 Task: Add Attachment from Google Drive to Card Card0000000019 in Board Board0000000005 in Workspace WS0000000002 in Trello. Add Cover Orange to Card Card0000000019 in Board Board0000000005 in Workspace WS0000000002 in Trello. Add "Add Label …" with "Title" Title0000000019 to Button Button0000000019 to Card Card0000000019 in Board Board0000000005 in Workspace WS0000000002 in Trello. Add Description DS0000000019 to Card Card0000000019 in Board Board0000000005 in Workspace WS0000000002 in Trello. Add Comment CM0000000019 to Card Card0000000019 in Board Board0000000005 in Workspace WS0000000002 in Trello
Action: Mouse moved to (307, 440)
Screenshot: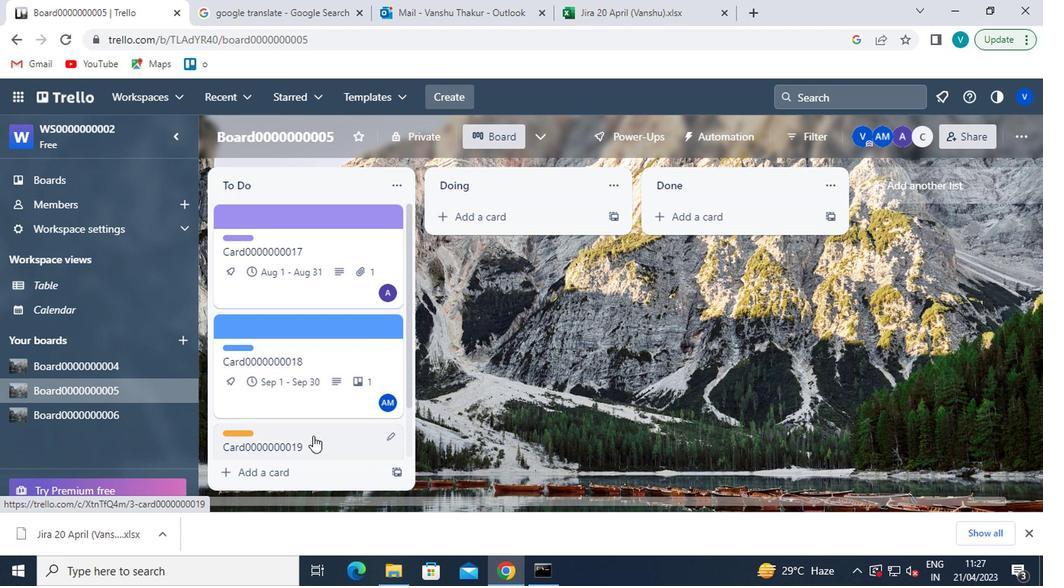 
Action: Mouse pressed left at (307, 440)
Screenshot: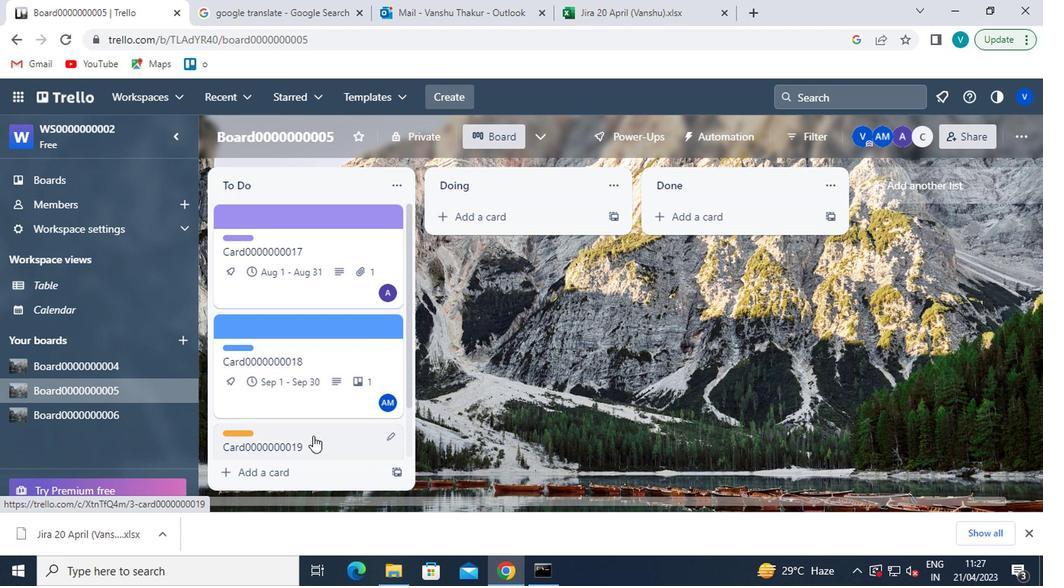 
Action: Mouse moved to (703, 390)
Screenshot: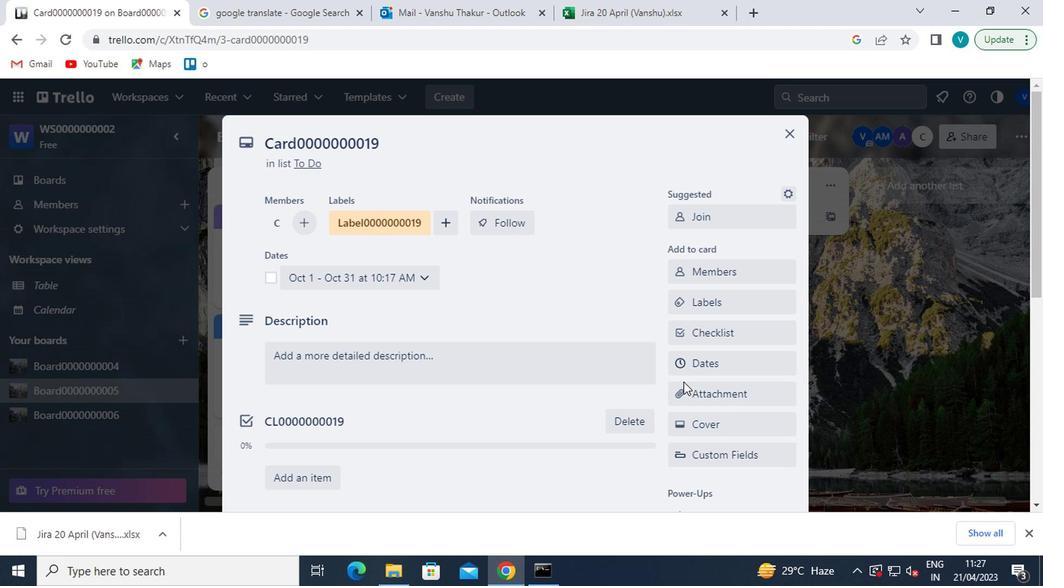 
Action: Mouse pressed left at (703, 390)
Screenshot: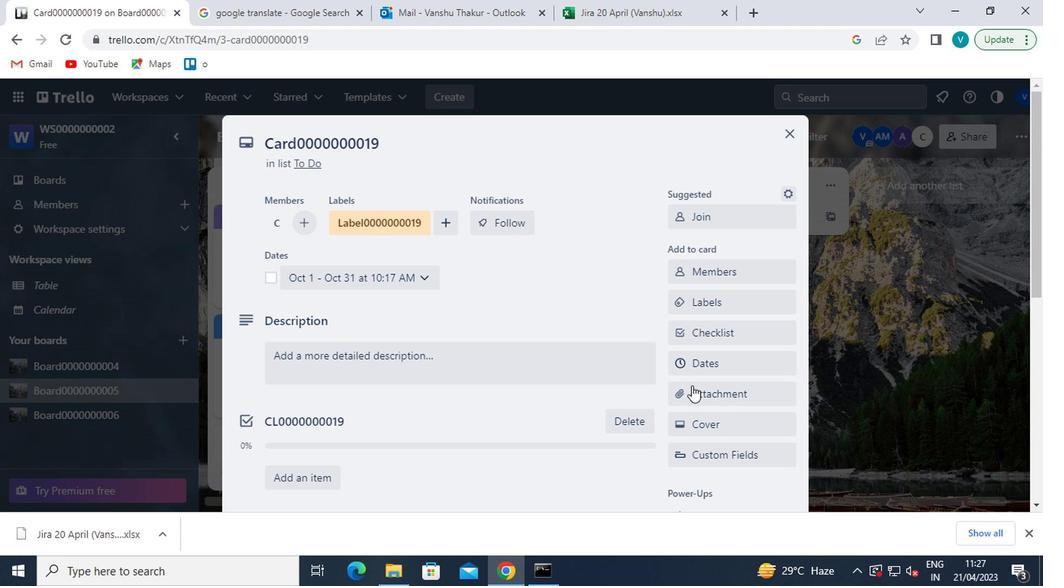 
Action: Mouse moved to (748, 214)
Screenshot: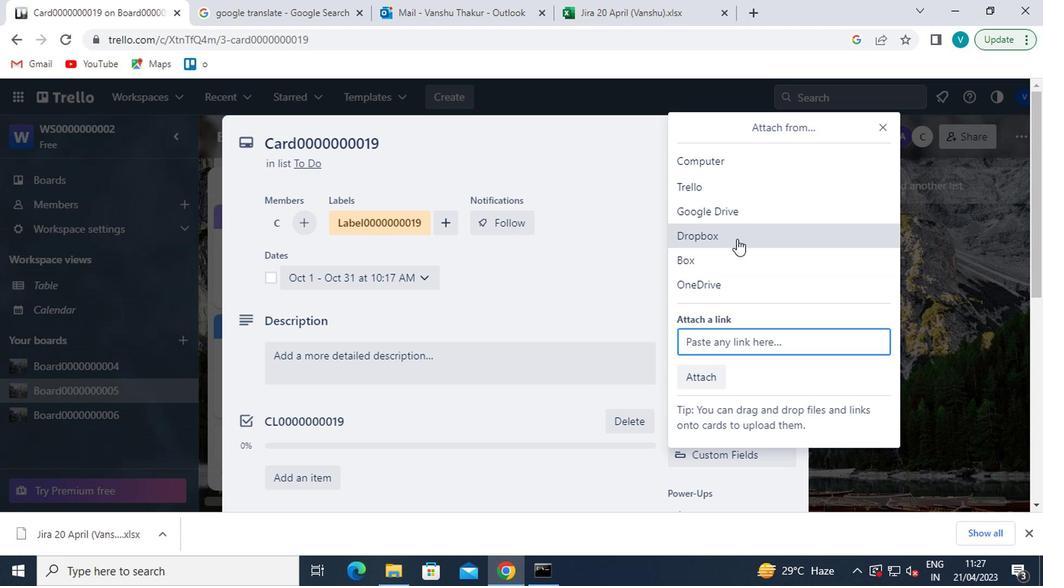 
Action: Mouse pressed left at (748, 214)
Screenshot: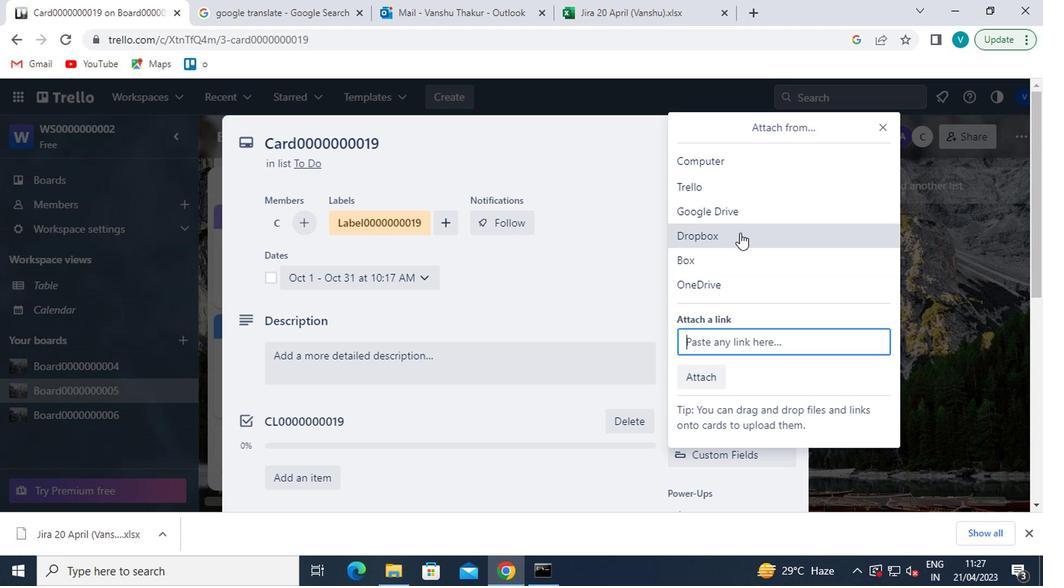 
Action: Mouse moved to (453, 314)
Screenshot: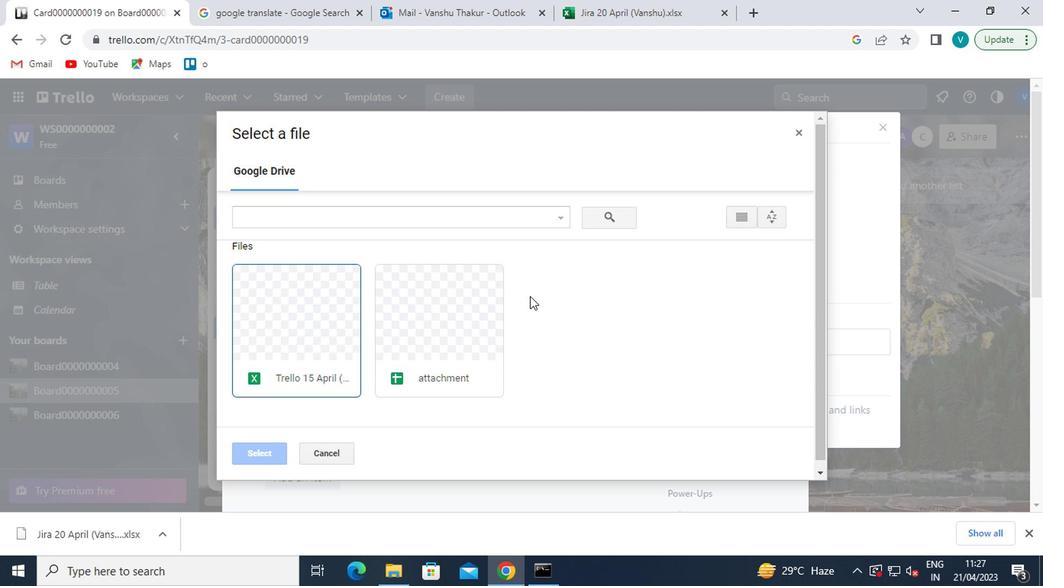
Action: Mouse pressed left at (453, 314)
Screenshot: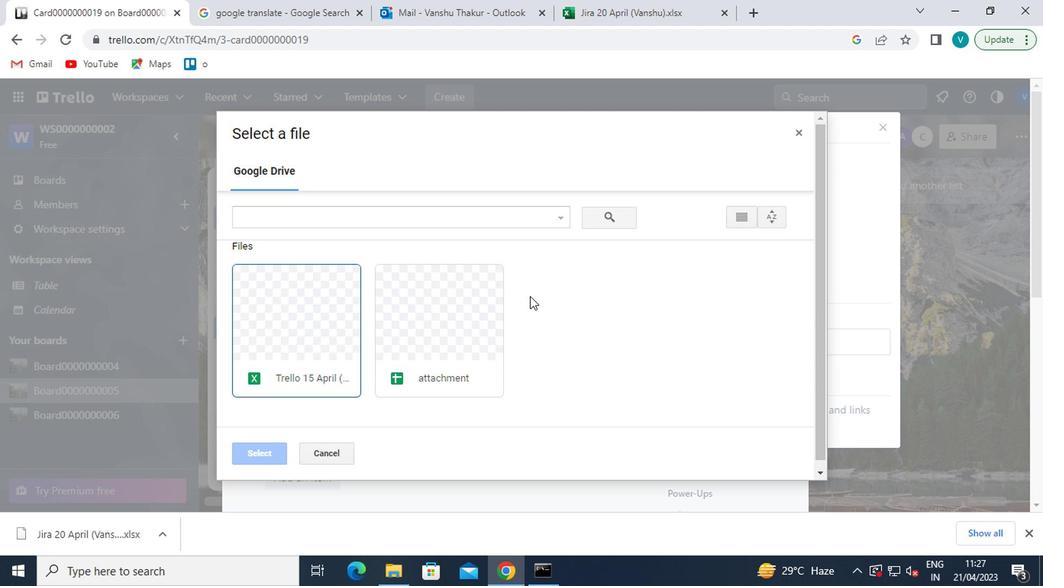 
Action: Mouse moved to (254, 451)
Screenshot: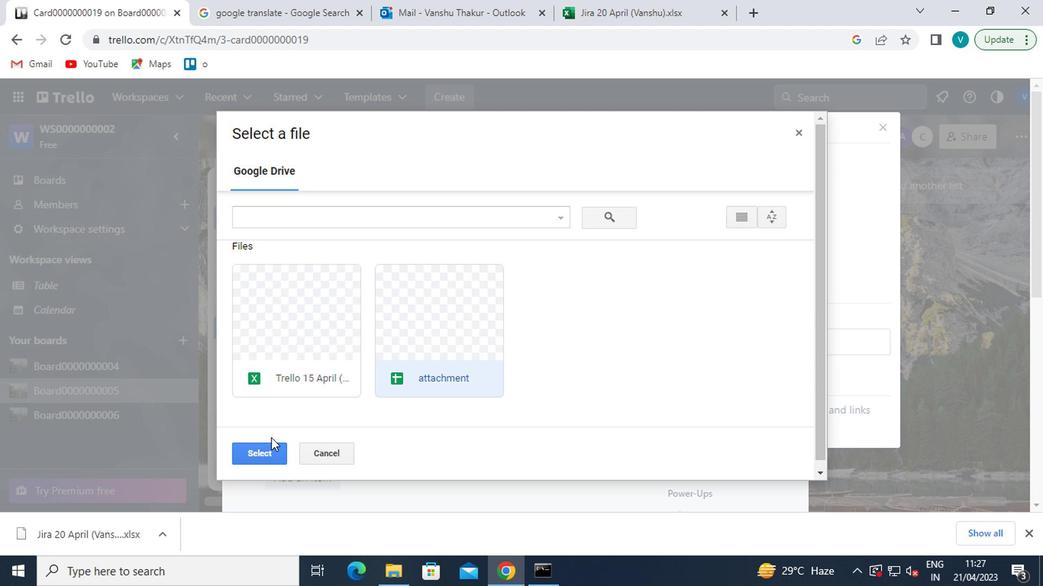 
Action: Mouse pressed left at (254, 451)
Screenshot: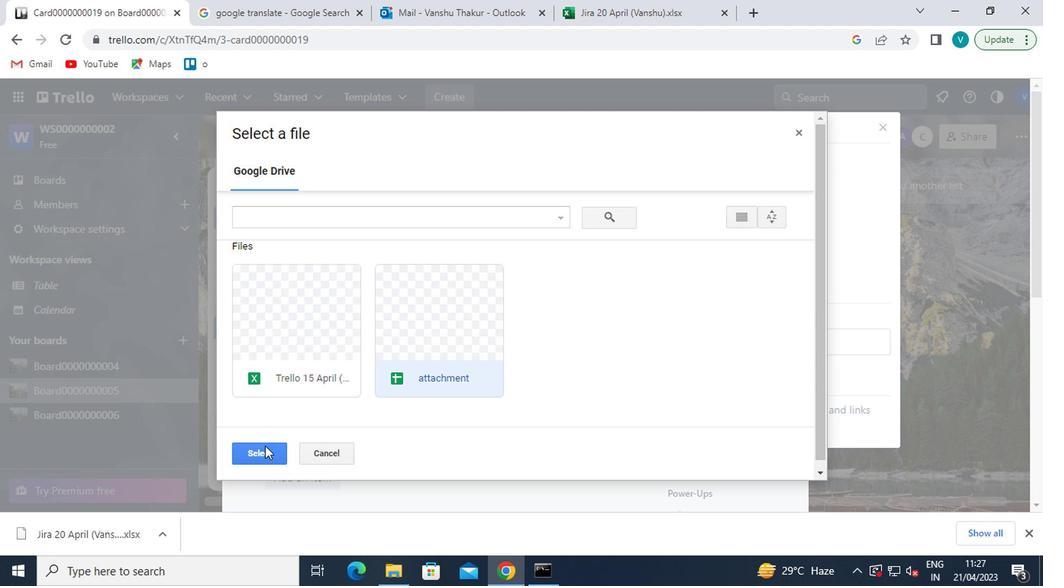 
Action: Mouse moved to (701, 429)
Screenshot: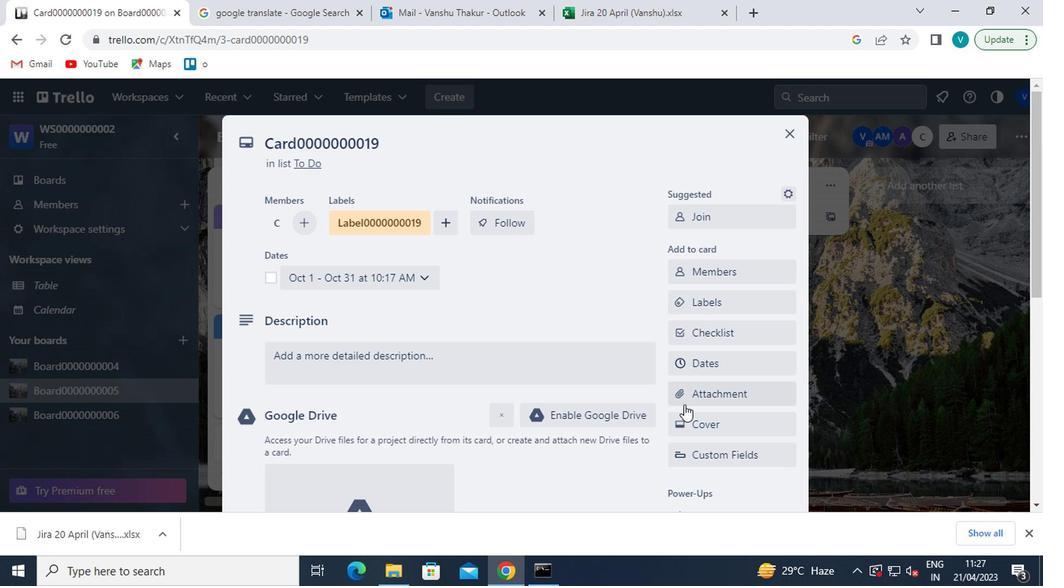 
Action: Mouse pressed left at (701, 429)
Screenshot: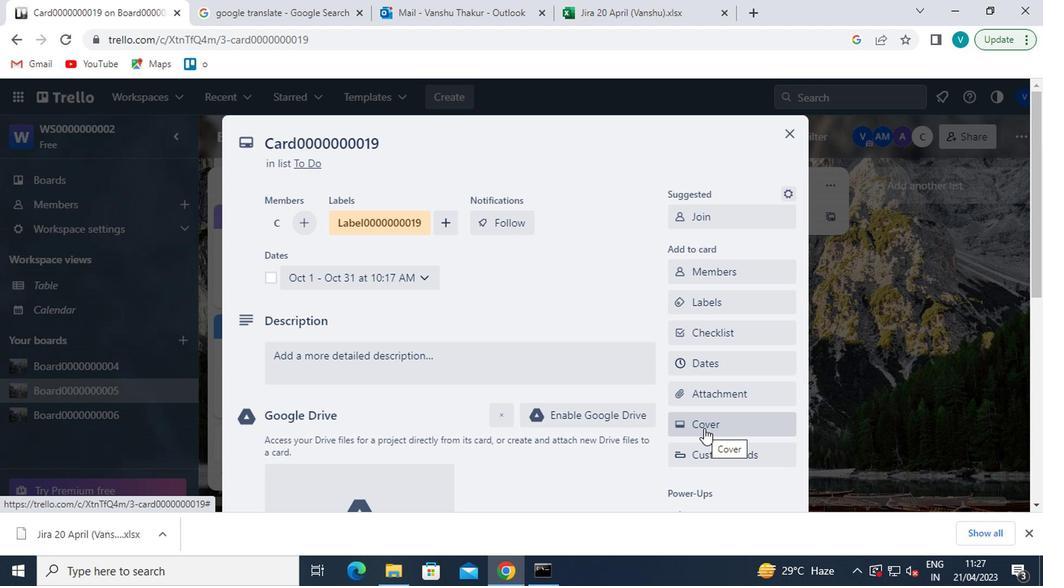 
Action: Mouse moved to (777, 255)
Screenshot: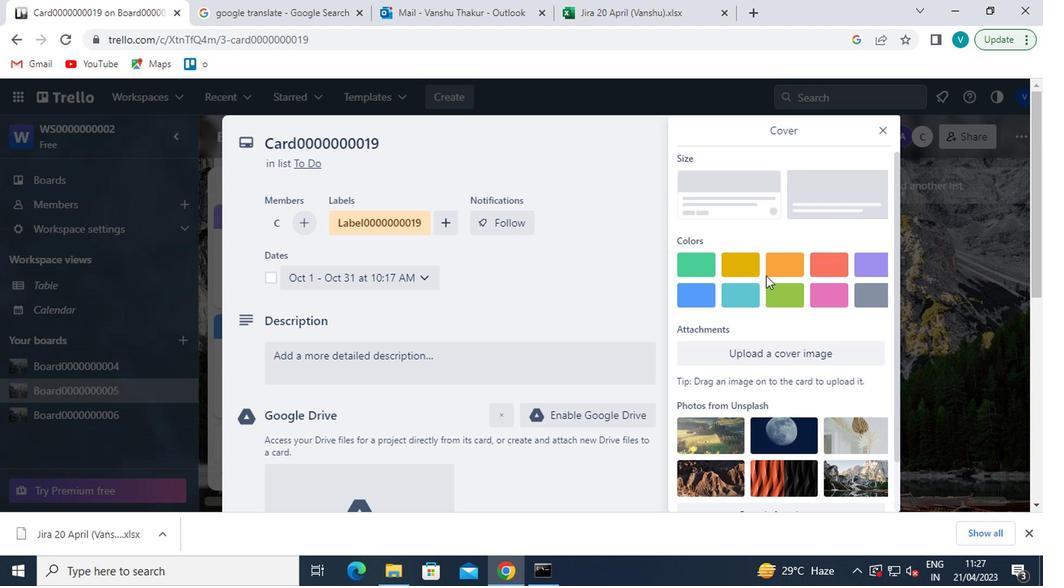 
Action: Mouse pressed left at (777, 255)
Screenshot: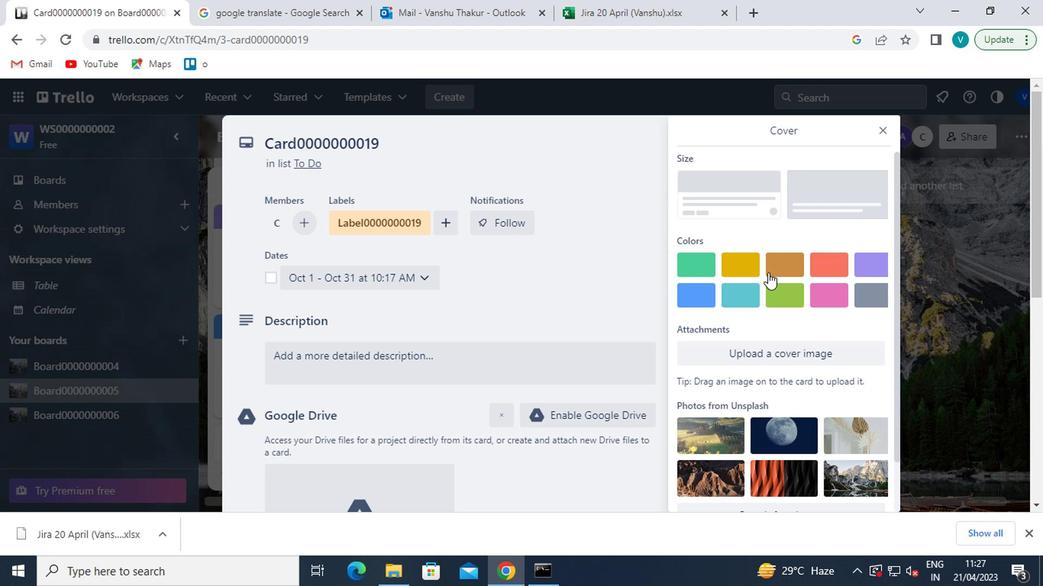 
Action: Mouse moved to (875, 124)
Screenshot: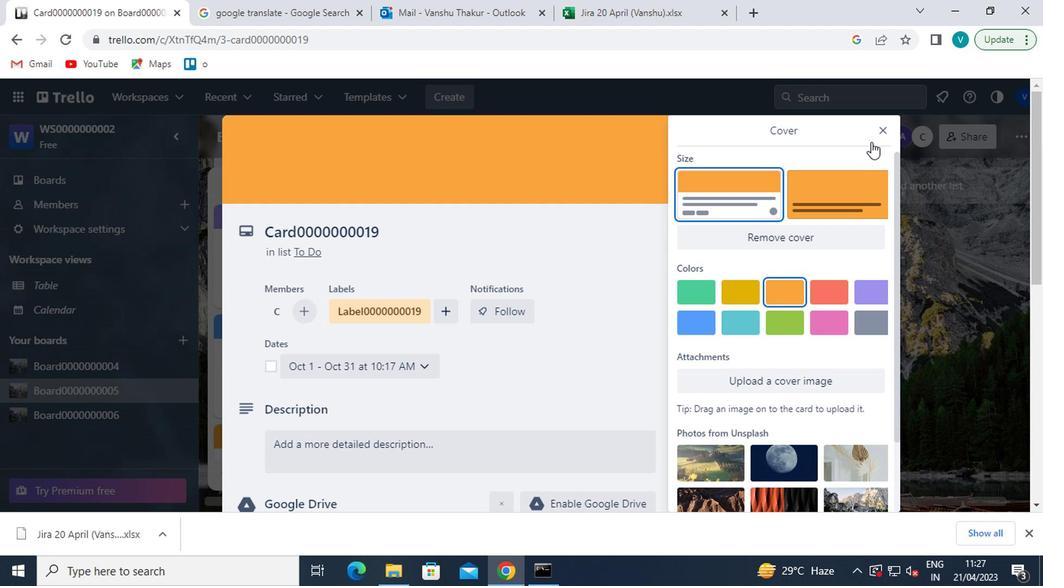 
Action: Mouse pressed left at (875, 124)
Screenshot: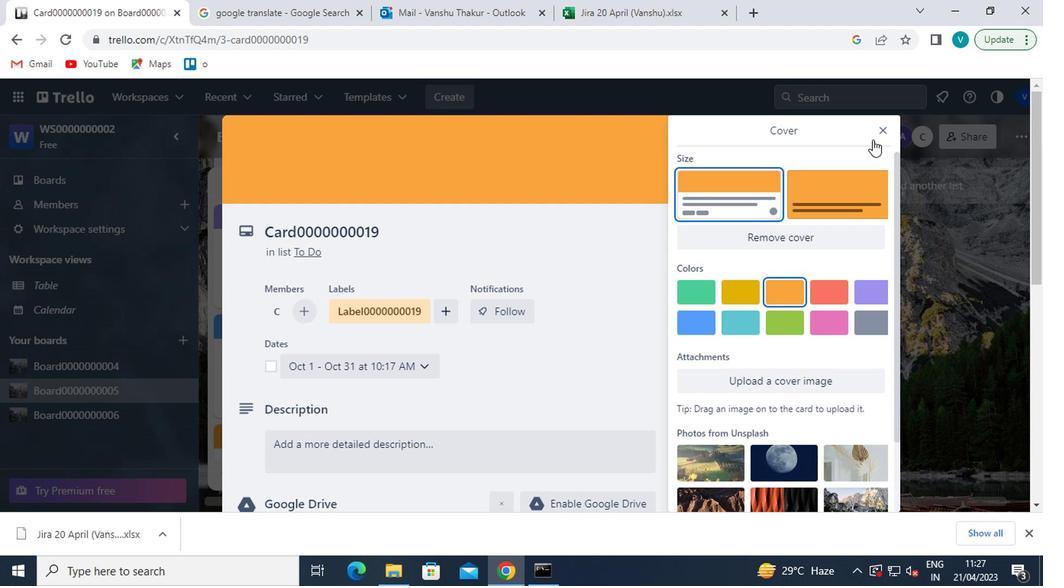 
Action: Mouse moved to (728, 397)
Screenshot: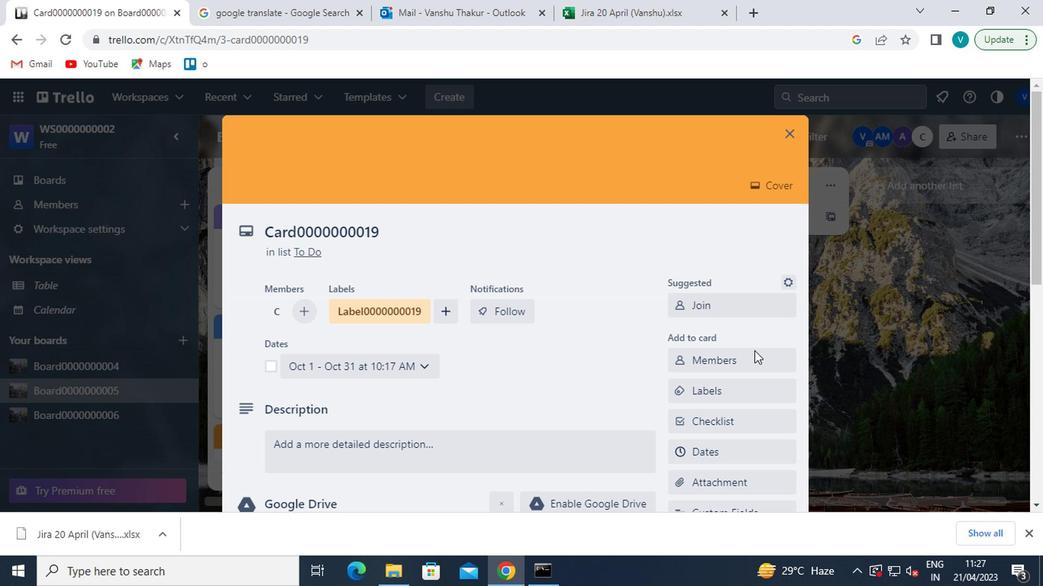 
Action: Mouse scrolled (728, 396) with delta (0, -1)
Screenshot: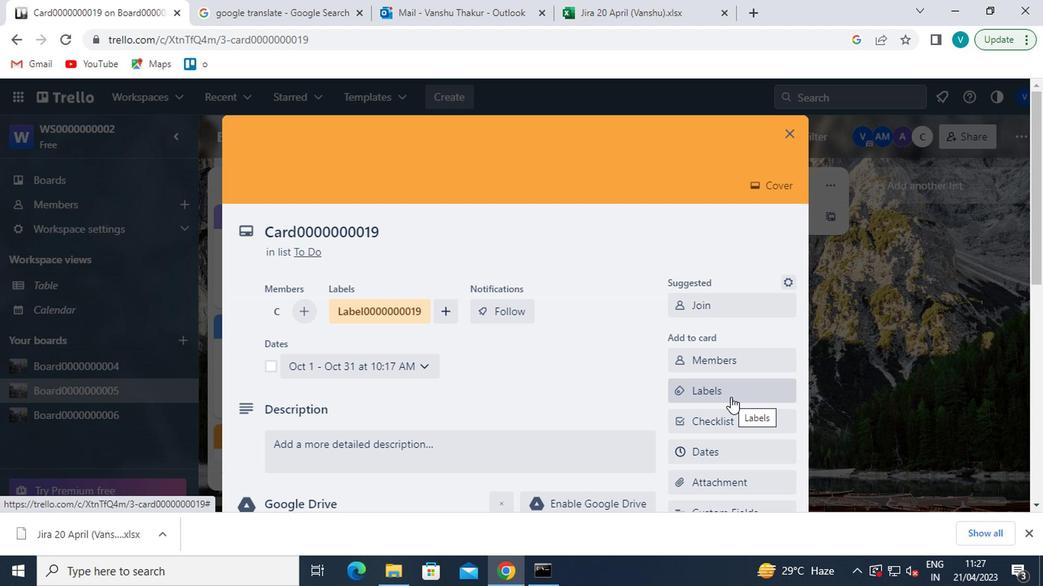 
Action: Mouse scrolled (728, 396) with delta (0, -1)
Screenshot: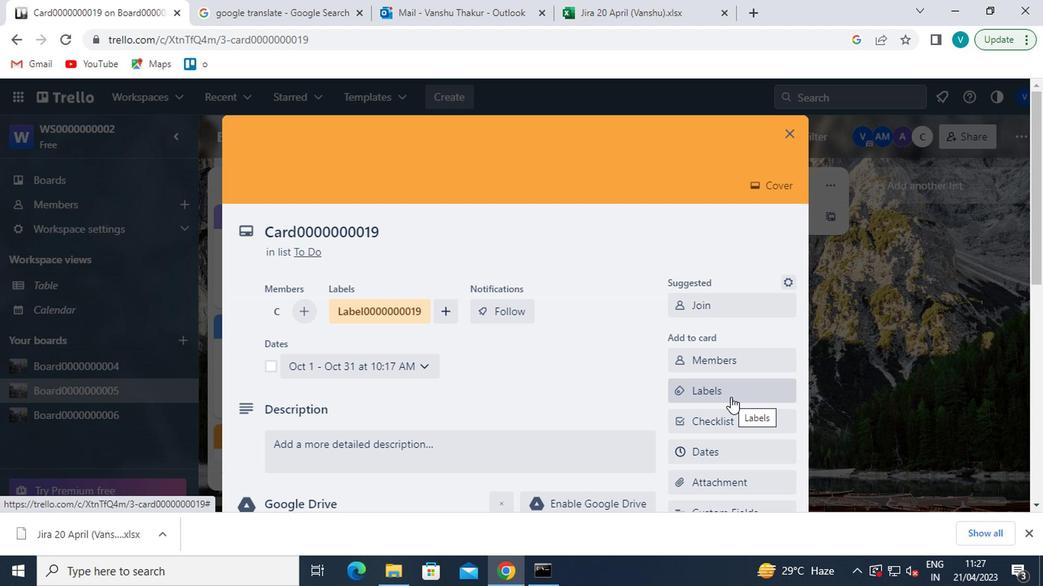 
Action: Mouse scrolled (728, 396) with delta (0, -1)
Screenshot: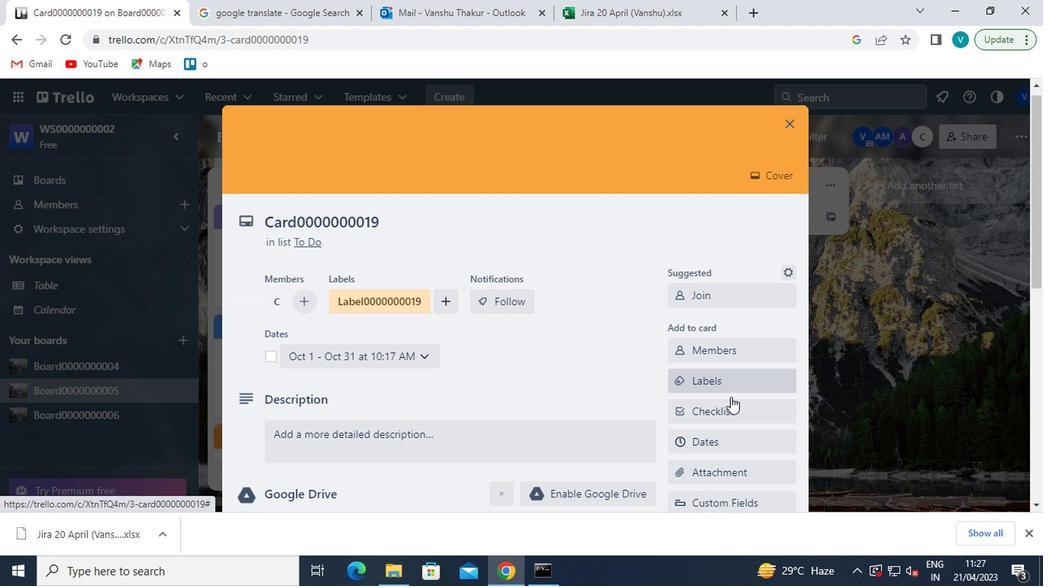 
Action: Mouse moved to (716, 472)
Screenshot: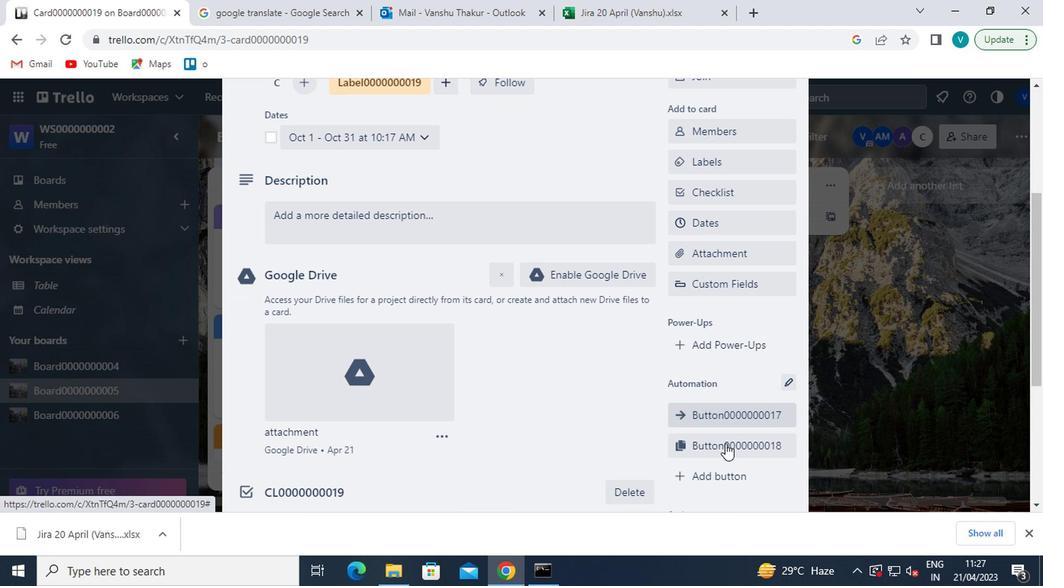 
Action: Mouse pressed left at (716, 472)
Screenshot: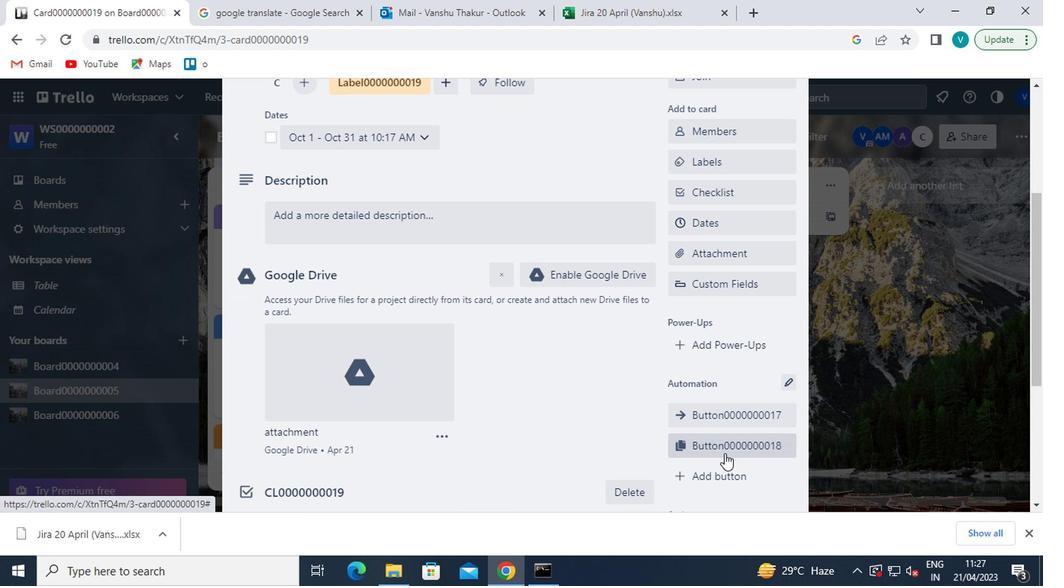 
Action: Mouse moved to (774, 260)
Screenshot: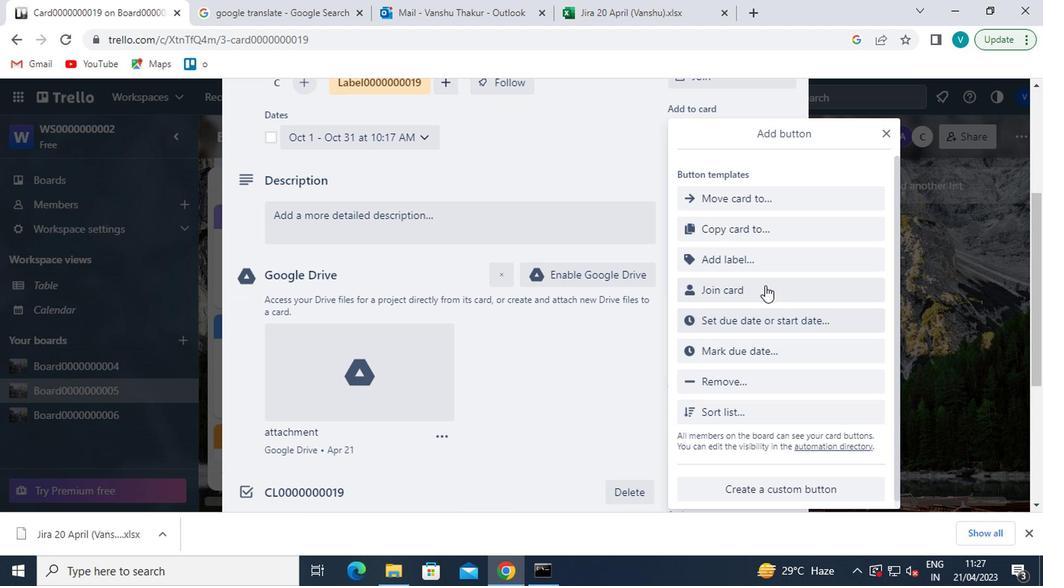 
Action: Mouse pressed left at (774, 260)
Screenshot: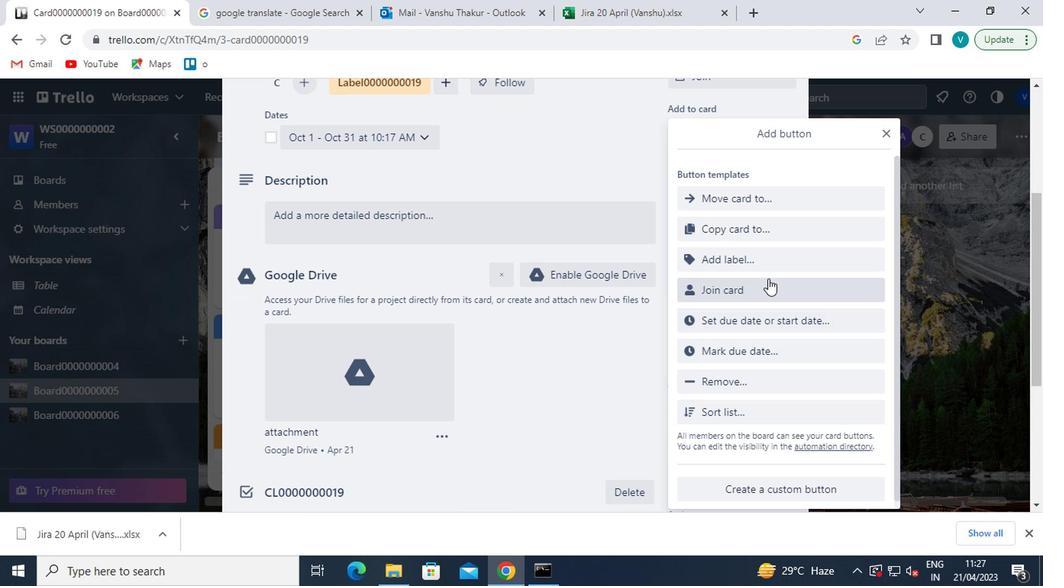 
Action: Mouse moved to (785, 229)
Screenshot: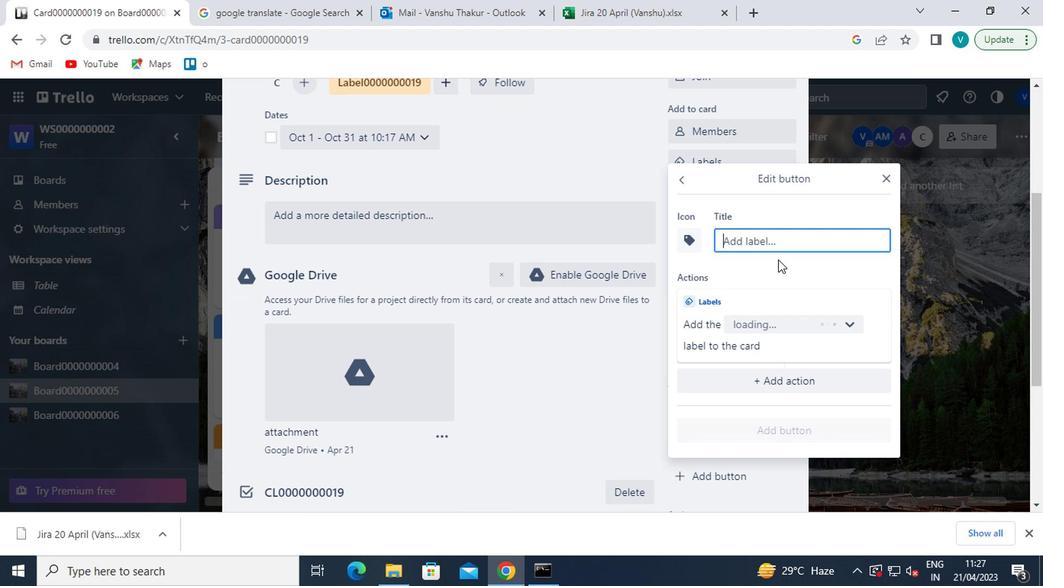 
Action: Mouse pressed left at (785, 229)
Screenshot: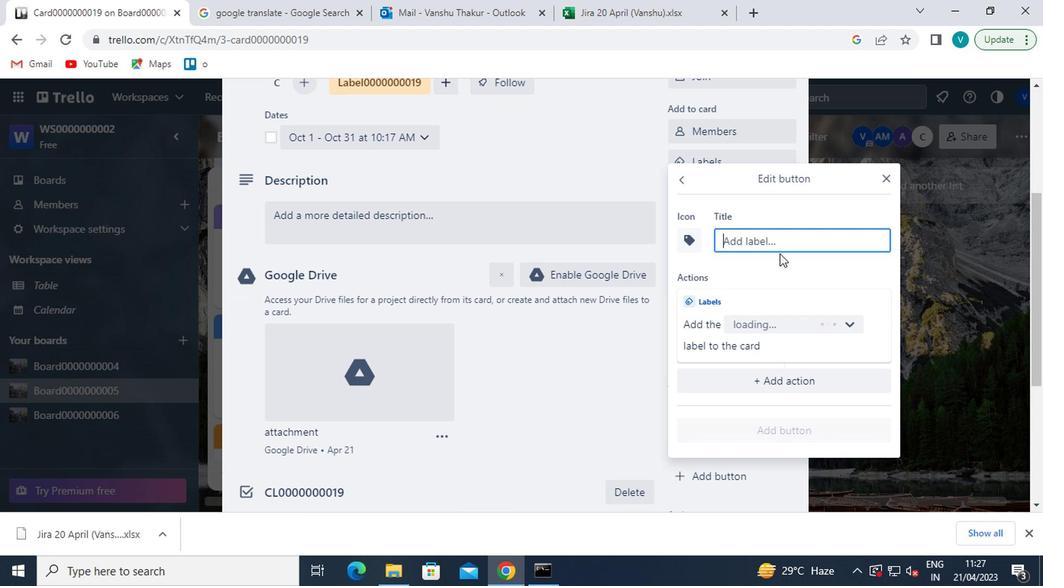 
Action: Mouse moved to (652, 223)
Screenshot: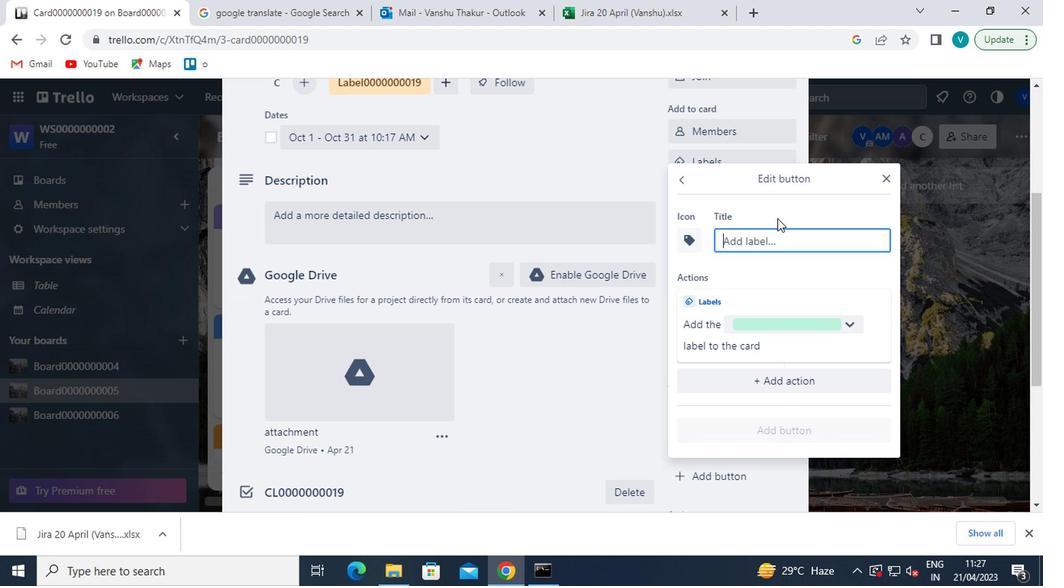 
Action: Key pressed <Key.shift><Key.shift><Key.shift><Key.shift><Key.shift><Key.shift>TITLE0000
Screenshot: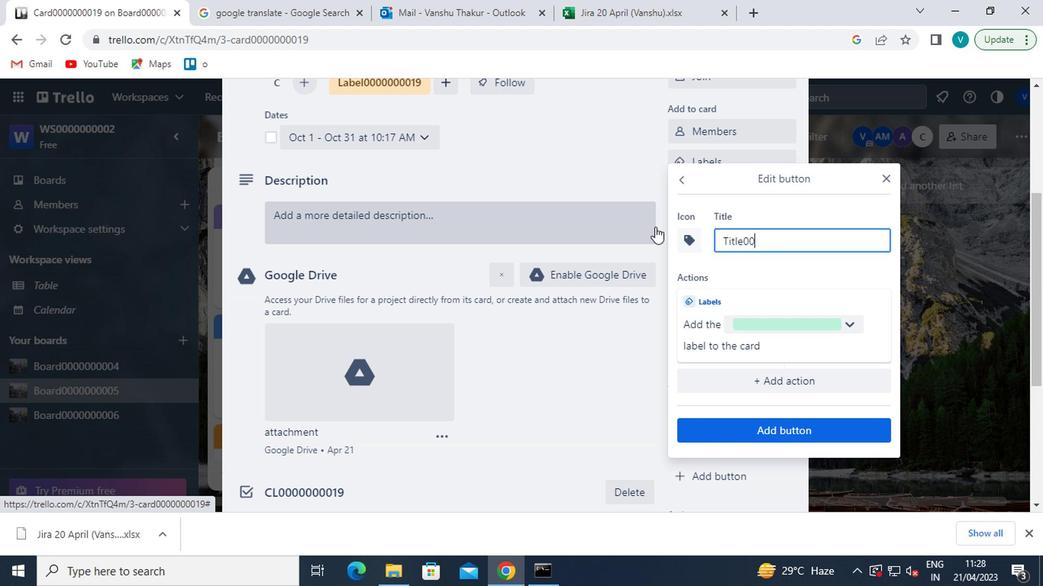 
Action: Mouse moved to (652, 223)
Screenshot: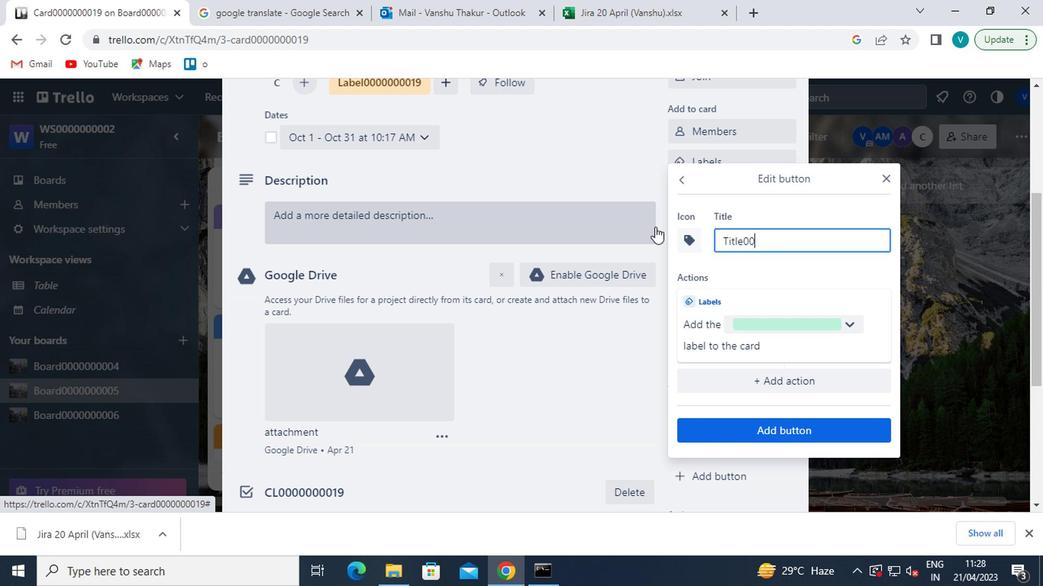 
Action: Key pressed 000019
Screenshot: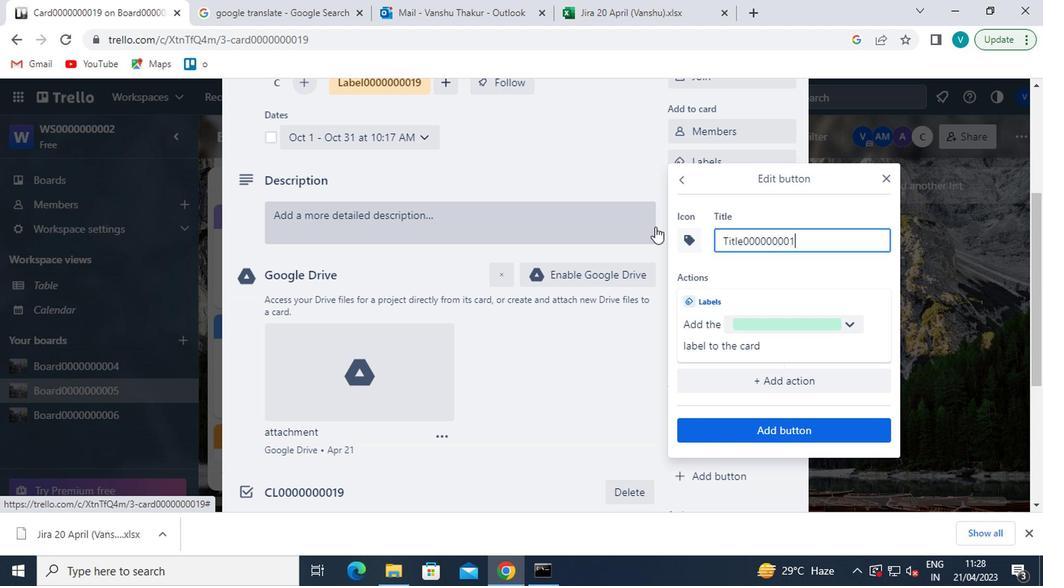 
Action: Mouse moved to (729, 421)
Screenshot: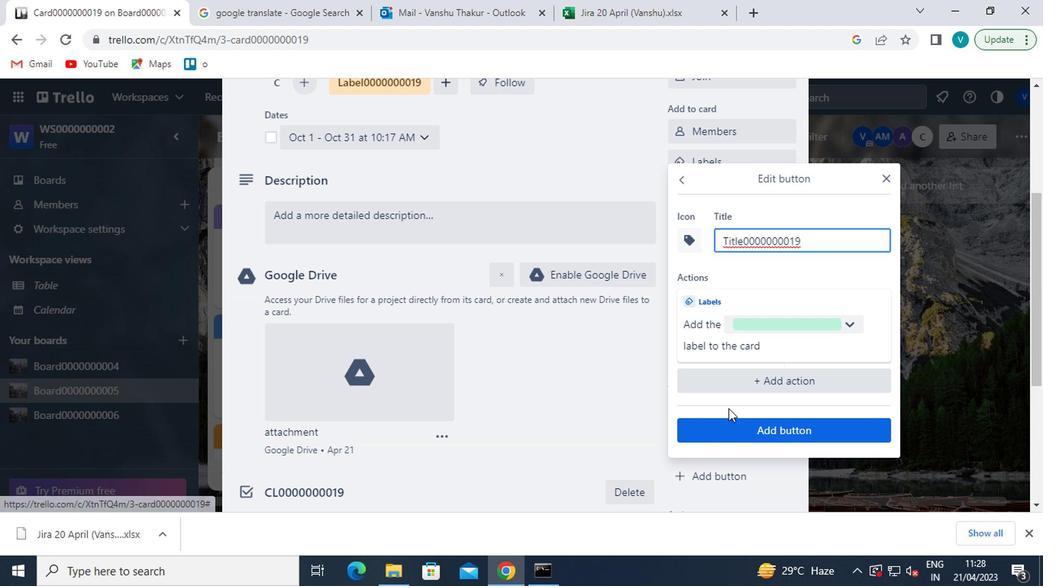 
Action: Mouse pressed left at (729, 421)
Screenshot: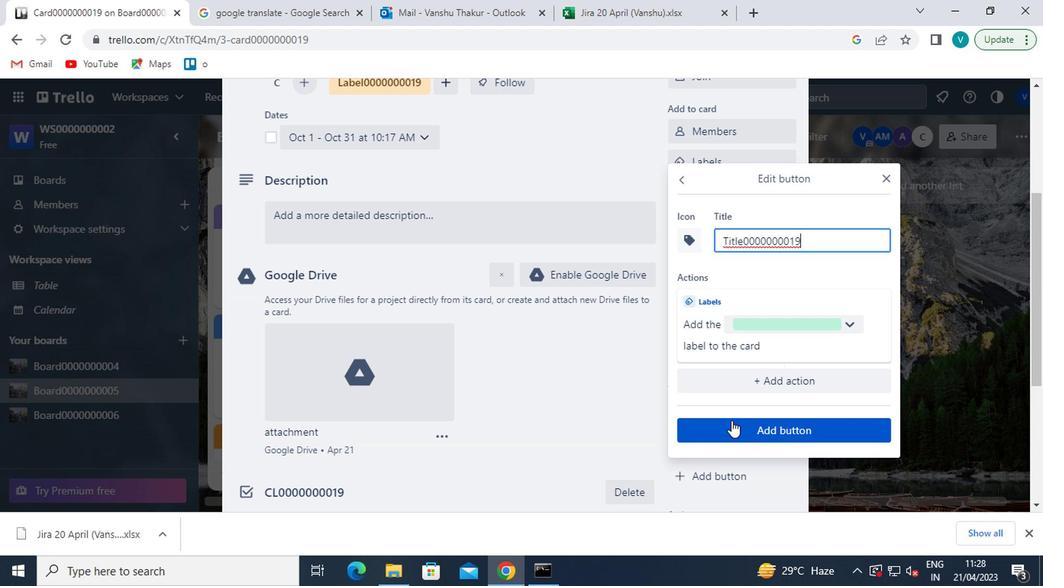 
Action: Mouse moved to (461, 216)
Screenshot: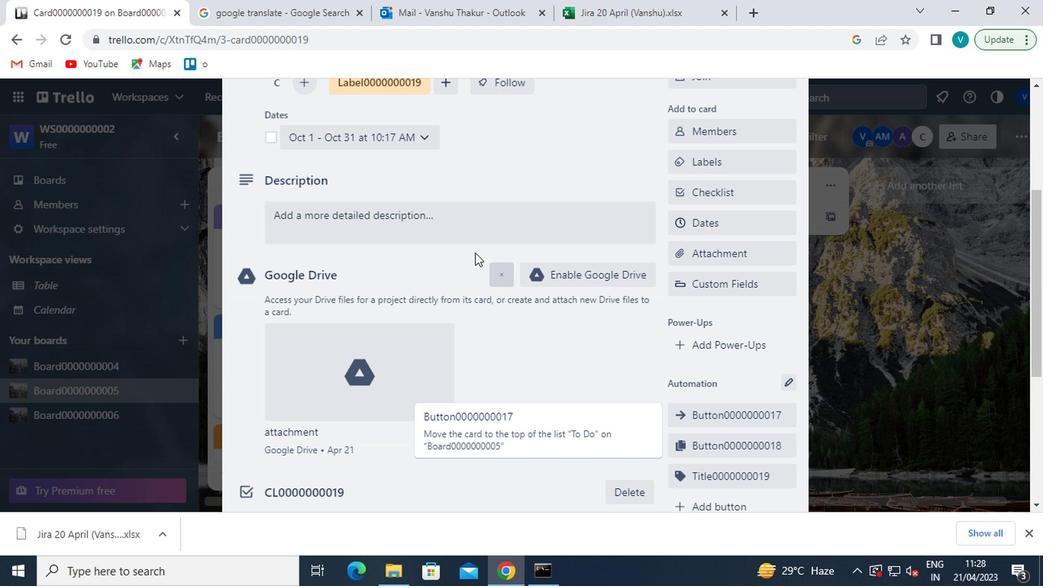 
Action: Mouse pressed left at (461, 216)
Screenshot: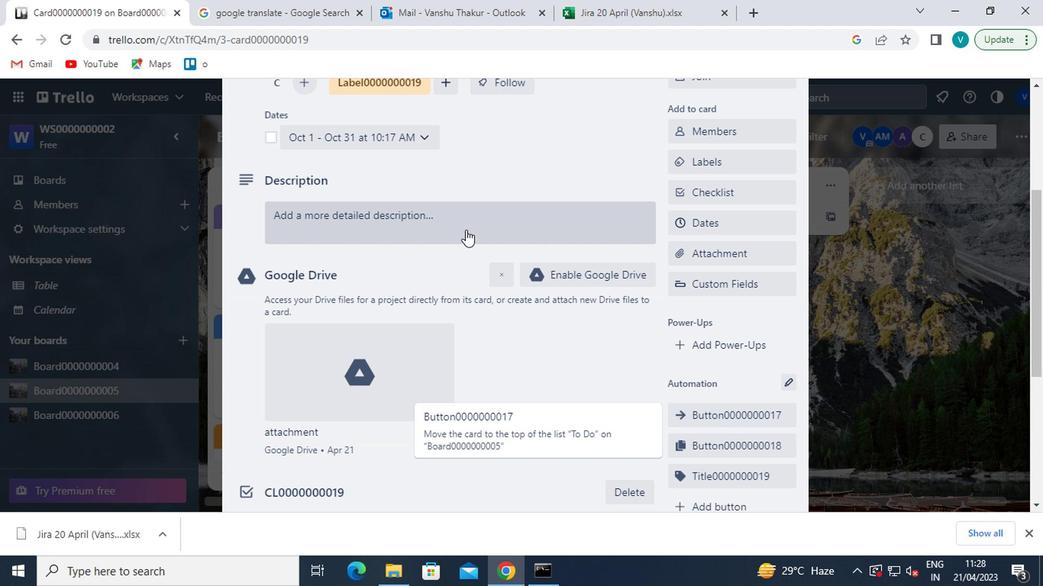 
Action: Mouse moved to (461, 211)
Screenshot: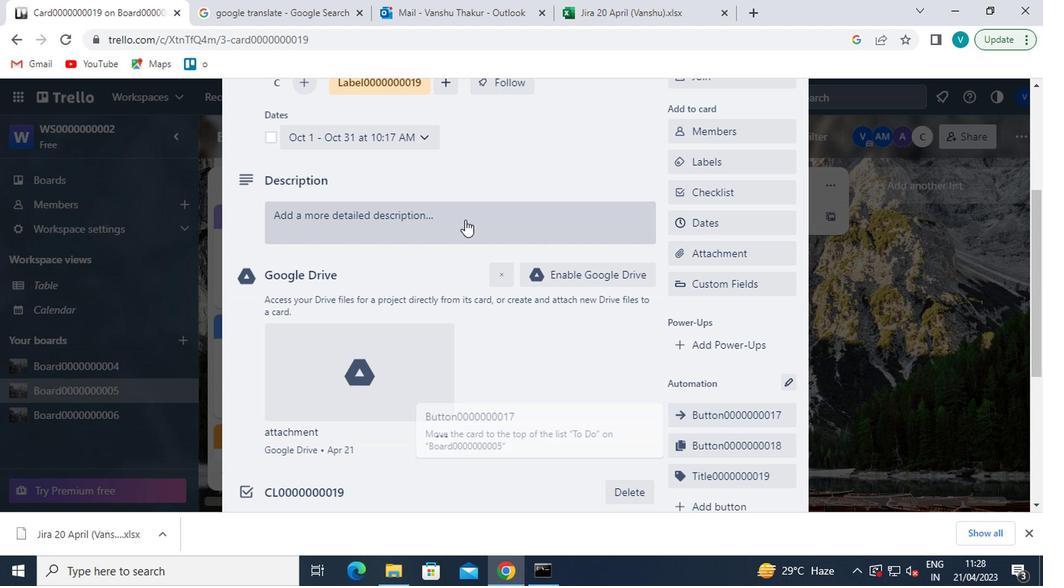 
Action: Key pressed <Key.shift>DS00000
Screenshot: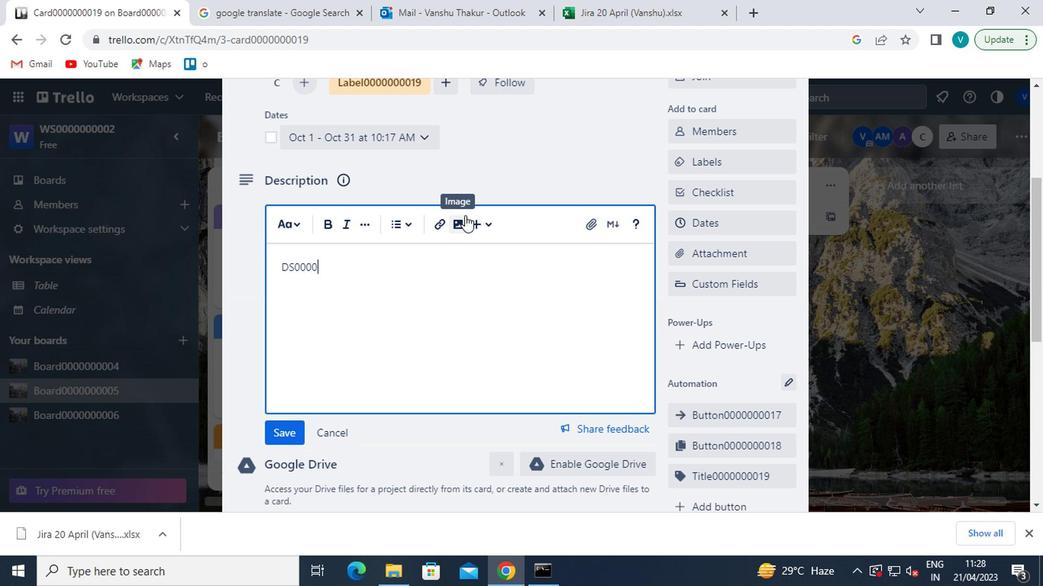 
Action: Mouse moved to (459, 211)
Screenshot: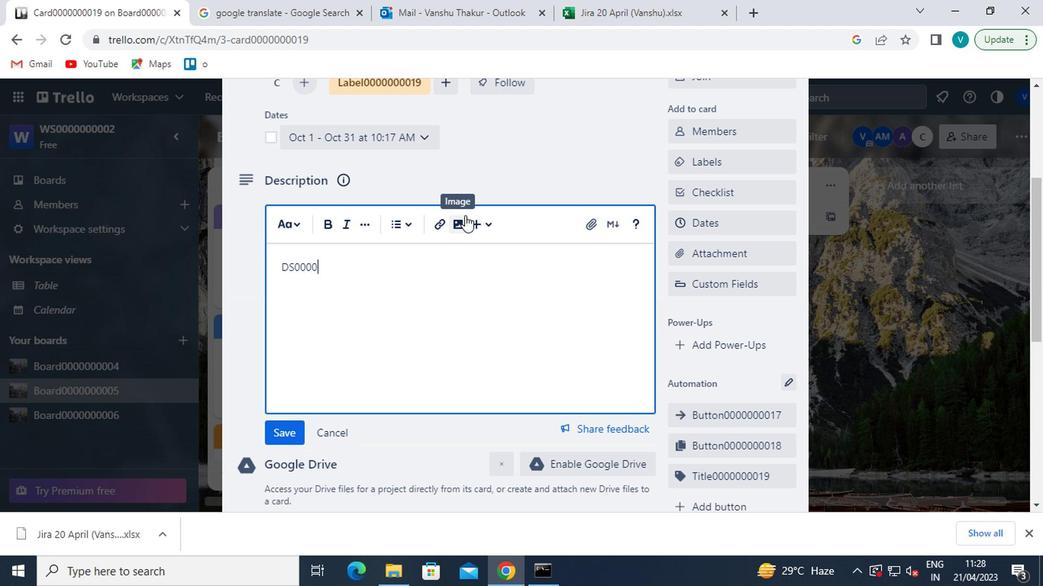 
Action: Key pressed 0
Screenshot: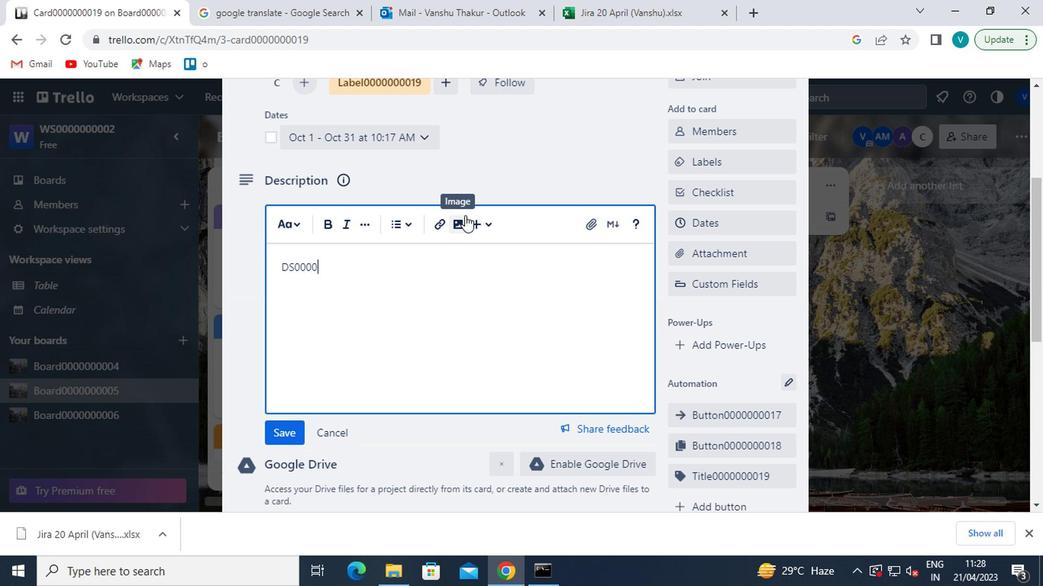 
Action: Mouse moved to (459, 211)
Screenshot: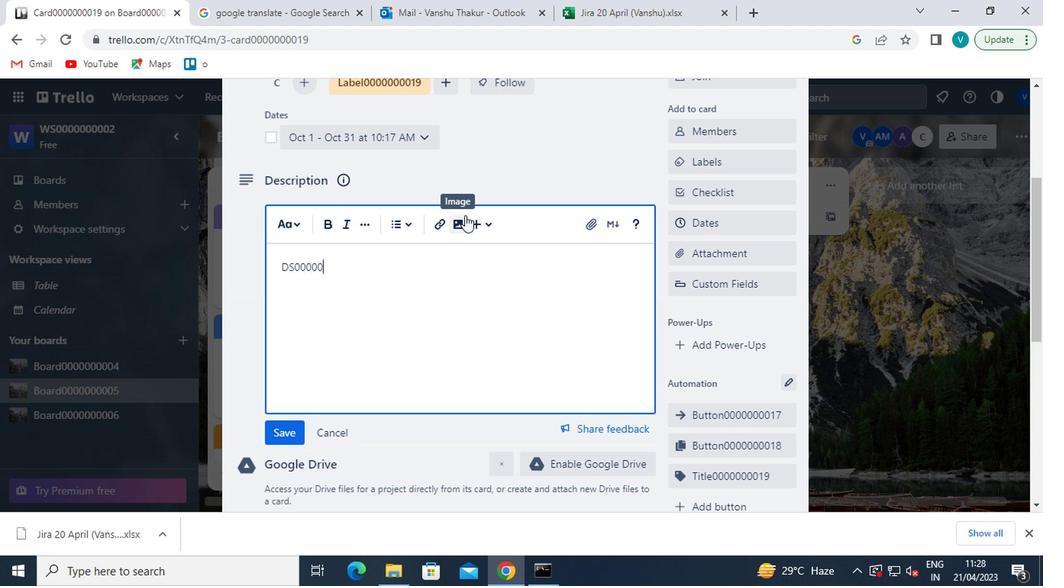 
Action: Key pressed 00
Screenshot: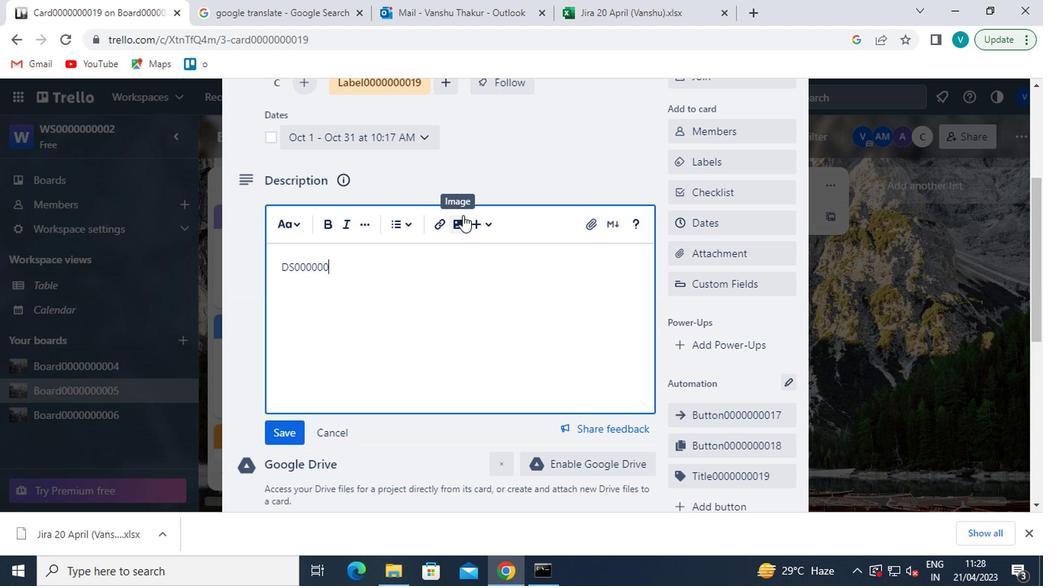 
Action: Mouse moved to (457, 210)
Screenshot: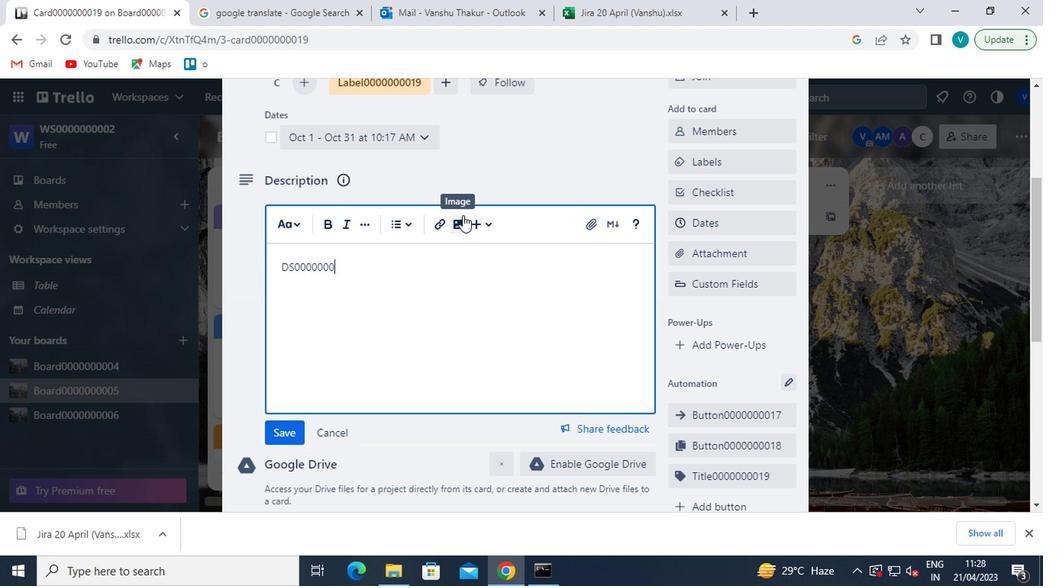 
Action: Key pressed 19
Screenshot: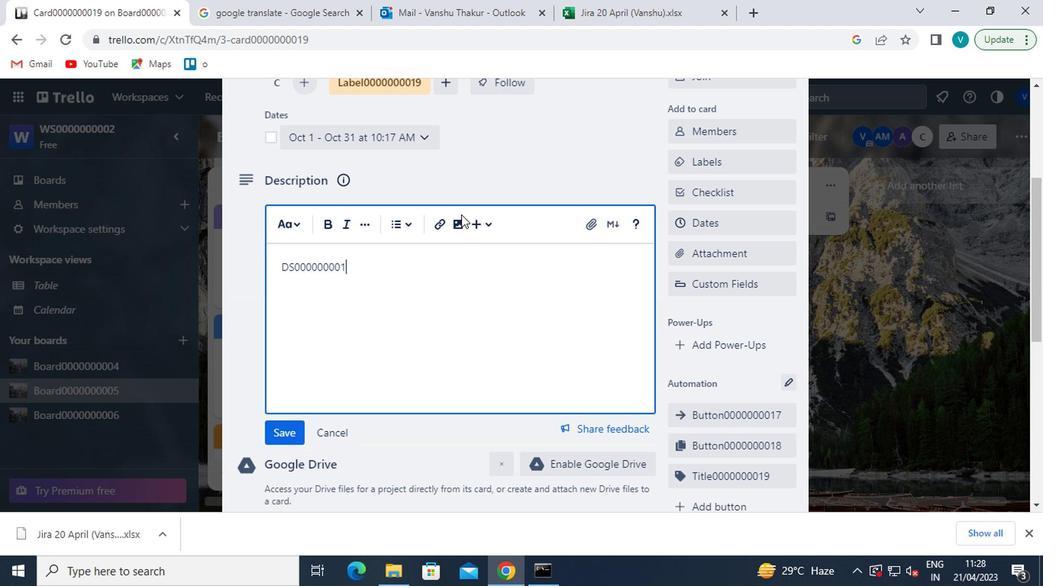 
Action: Mouse moved to (291, 426)
Screenshot: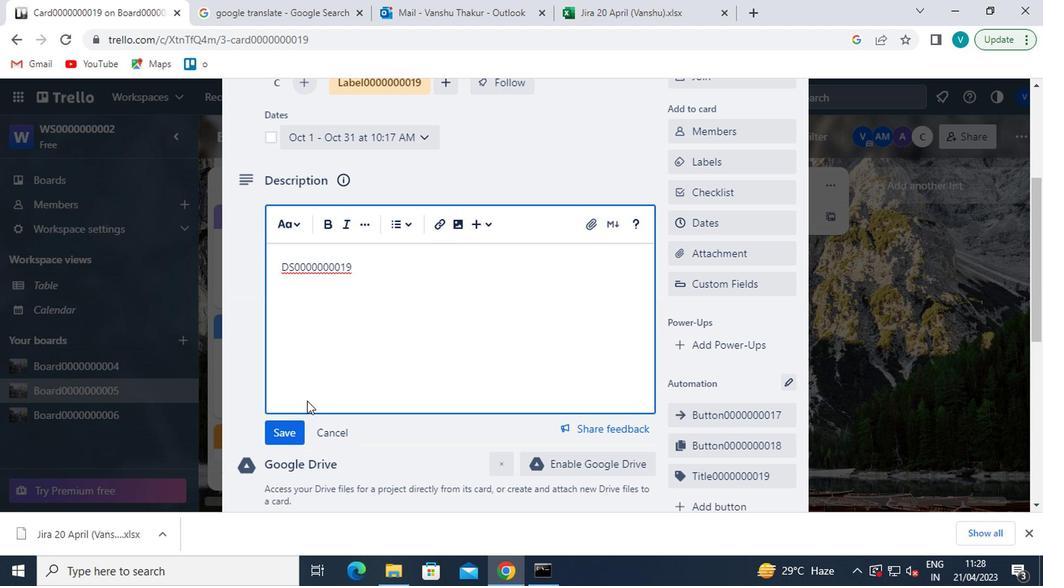 
Action: Mouse pressed left at (291, 426)
Screenshot: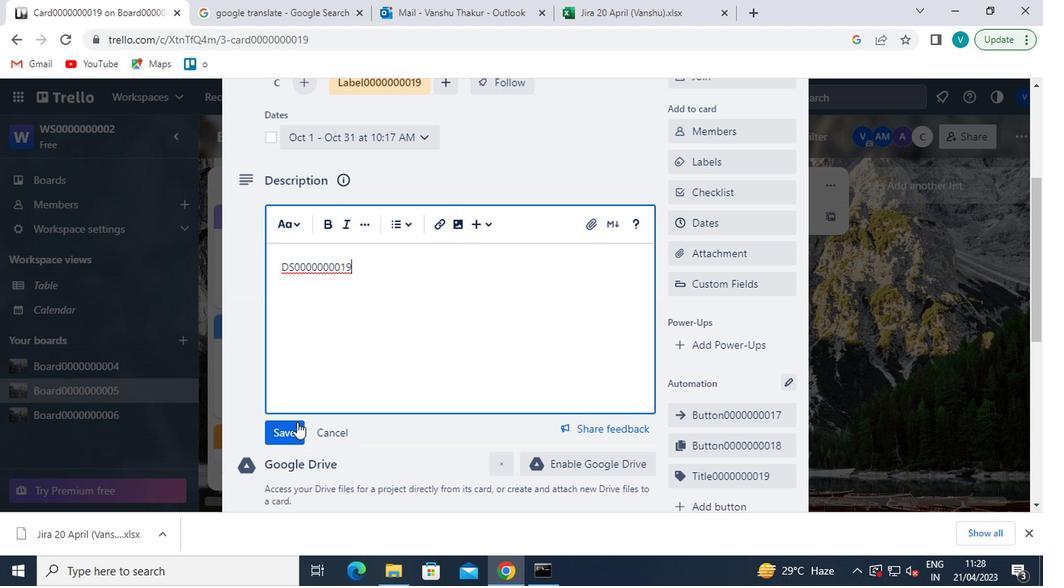 
Action: Mouse moved to (295, 423)
Screenshot: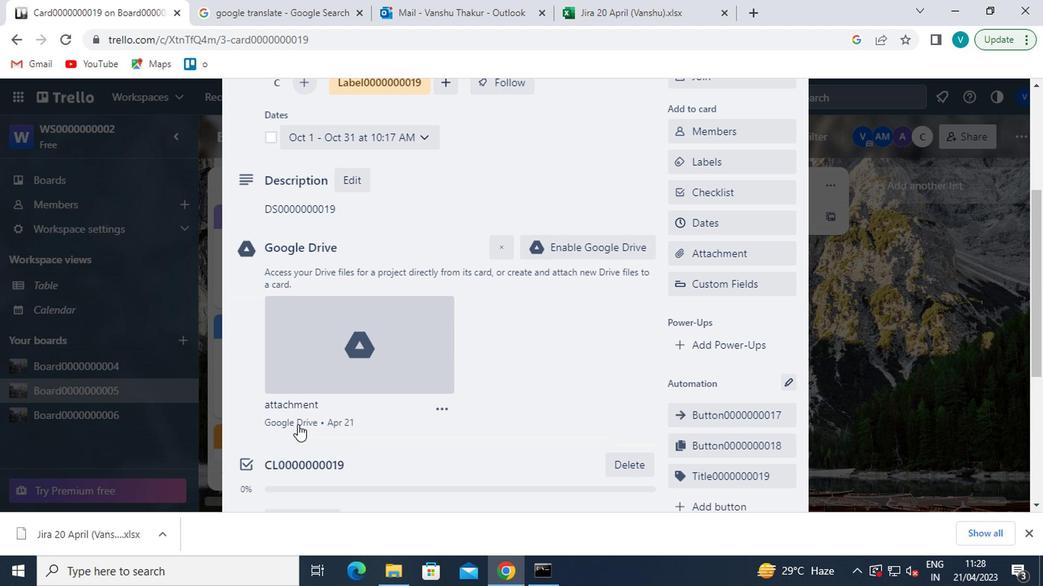 
Action: Mouse scrolled (295, 422) with delta (0, -1)
Screenshot: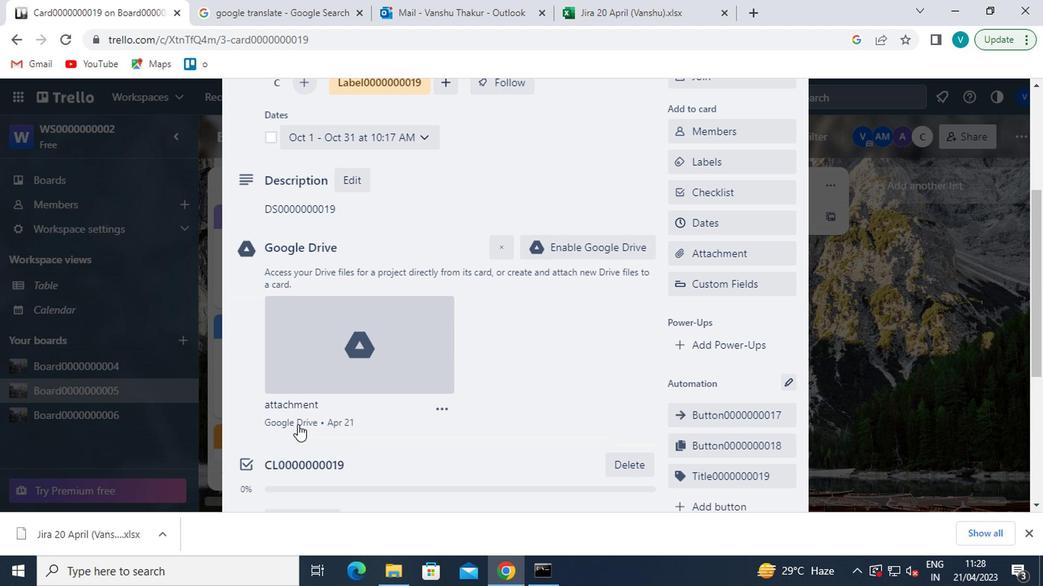 
Action: Mouse scrolled (295, 422) with delta (0, -1)
Screenshot: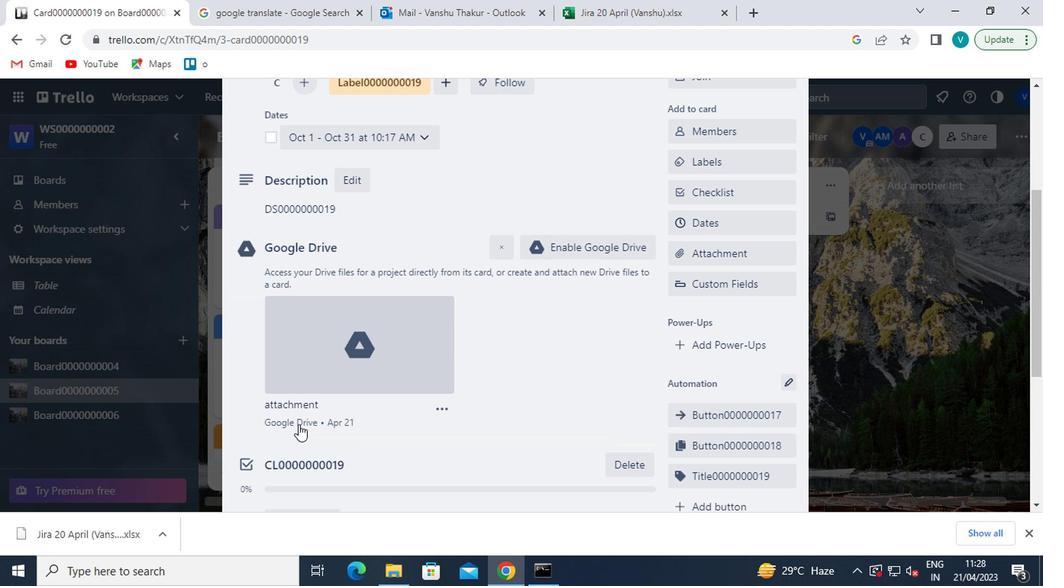 
Action: Mouse scrolled (295, 422) with delta (0, -1)
Screenshot: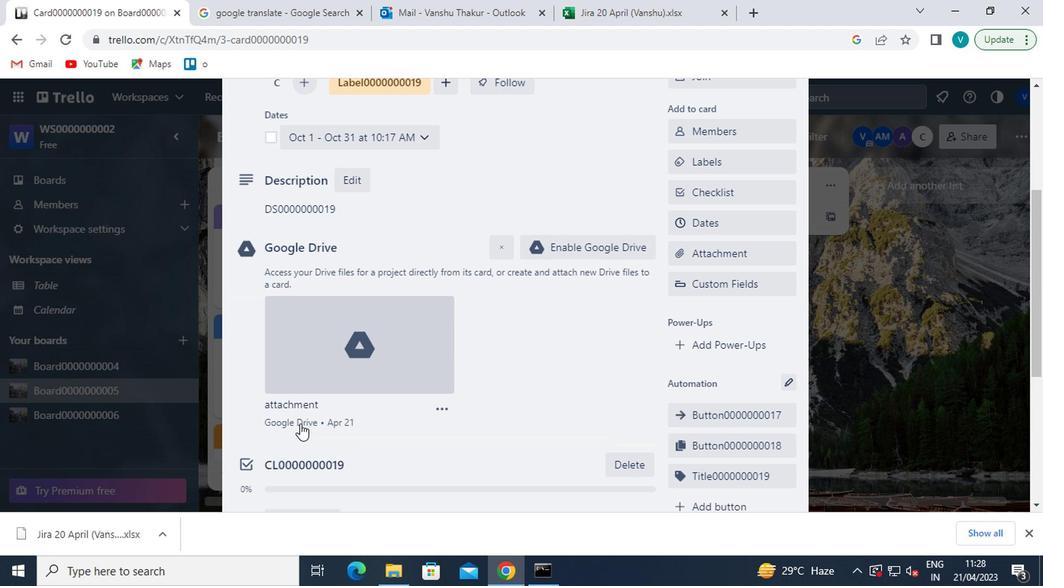 
Action: Mouse moved to (312, 381)
Screenshot: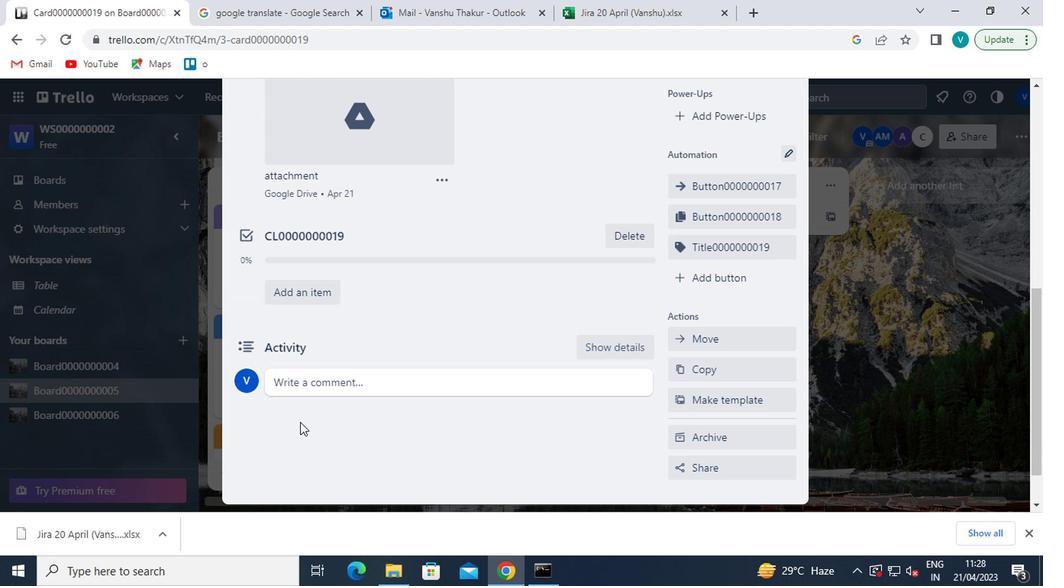 
Action: Mouse pressed left at (312, 381)
Screenshot: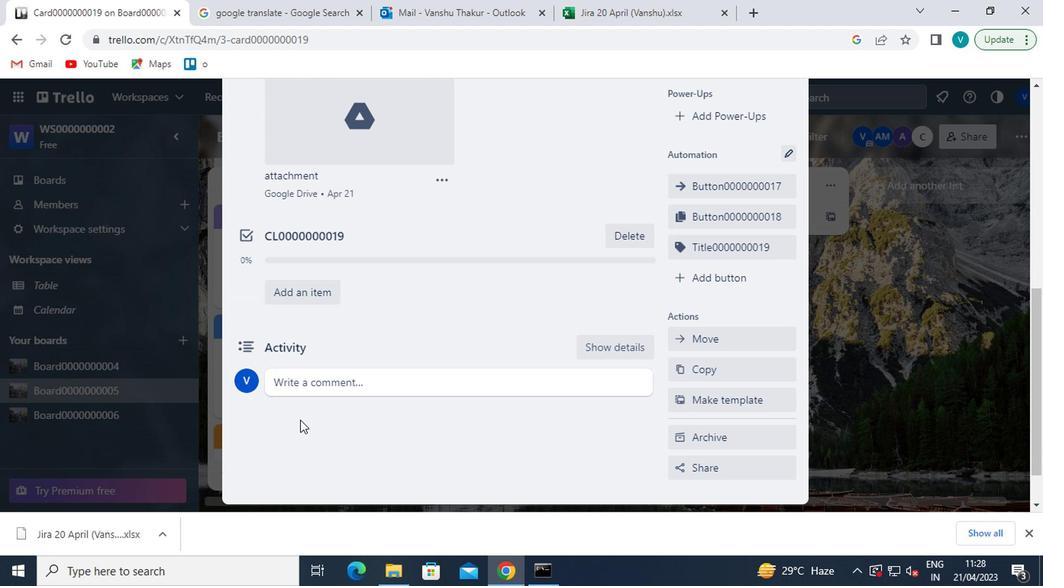 
Action: Mouse moved to (236, 328)
Screenshot: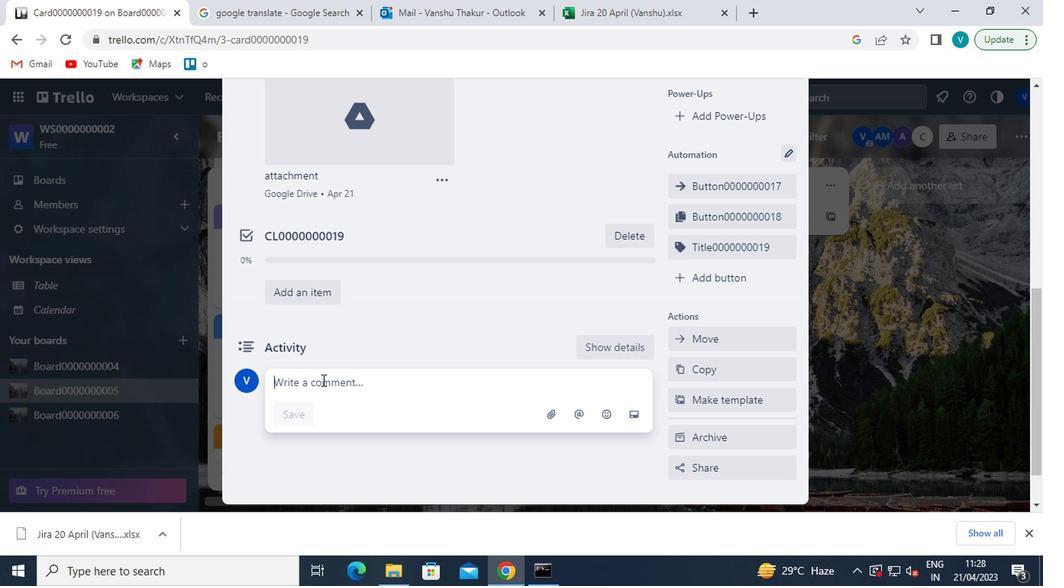 
Action: Key pressed <Key.shift>CM00
Screenshot: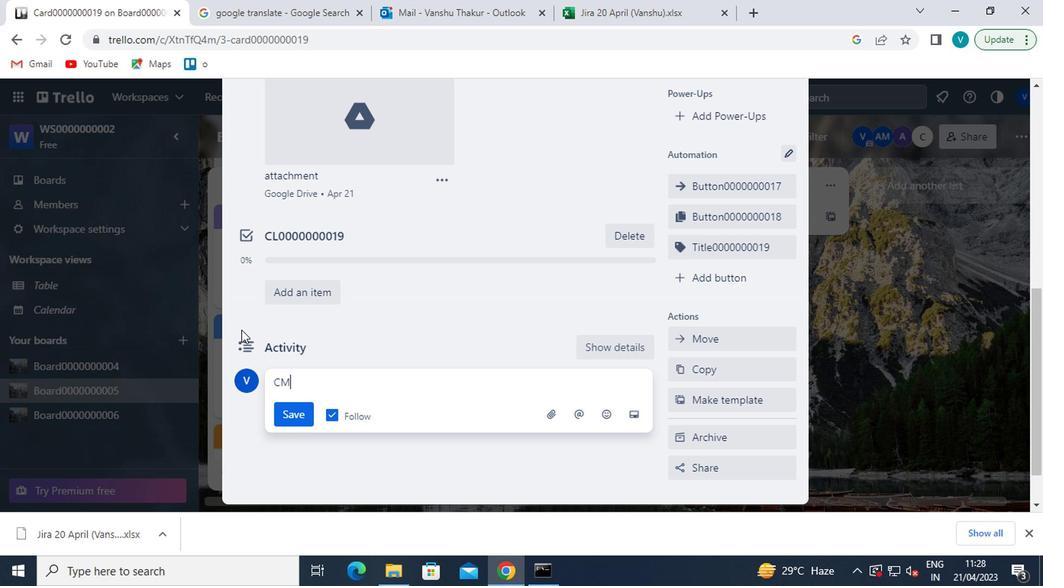 
Action: Mouse moved to (236, 327)
Screenshot: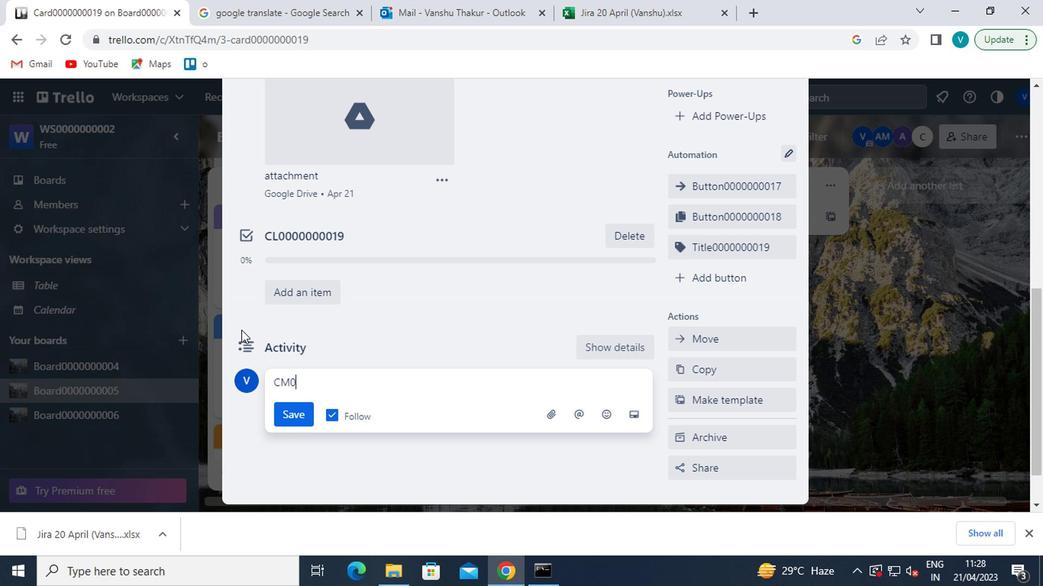 
Action: Key pressed 00000019
Screenshot: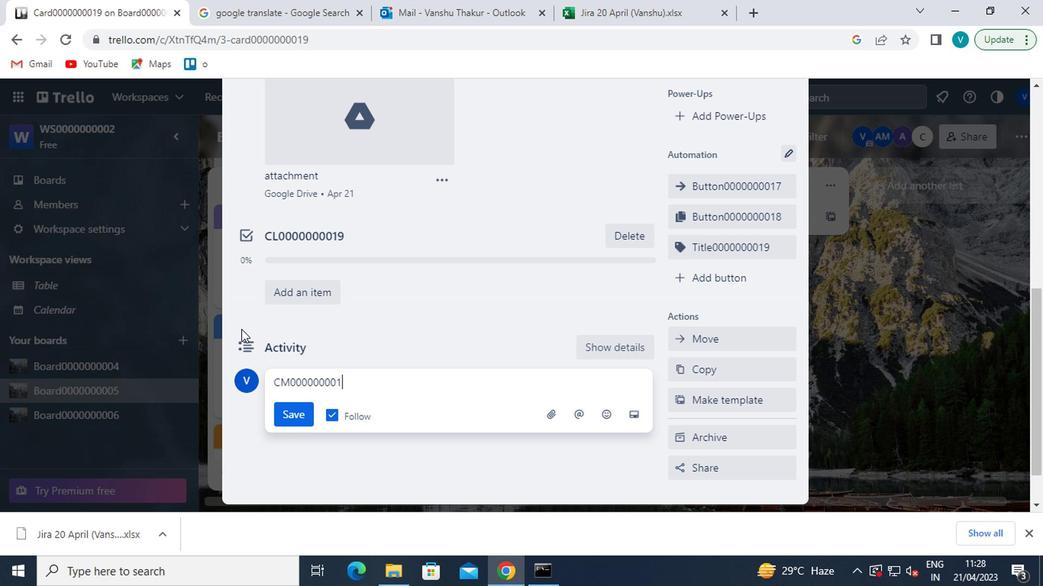 
Action: Mouse moved to (285, 416)
Screenshot: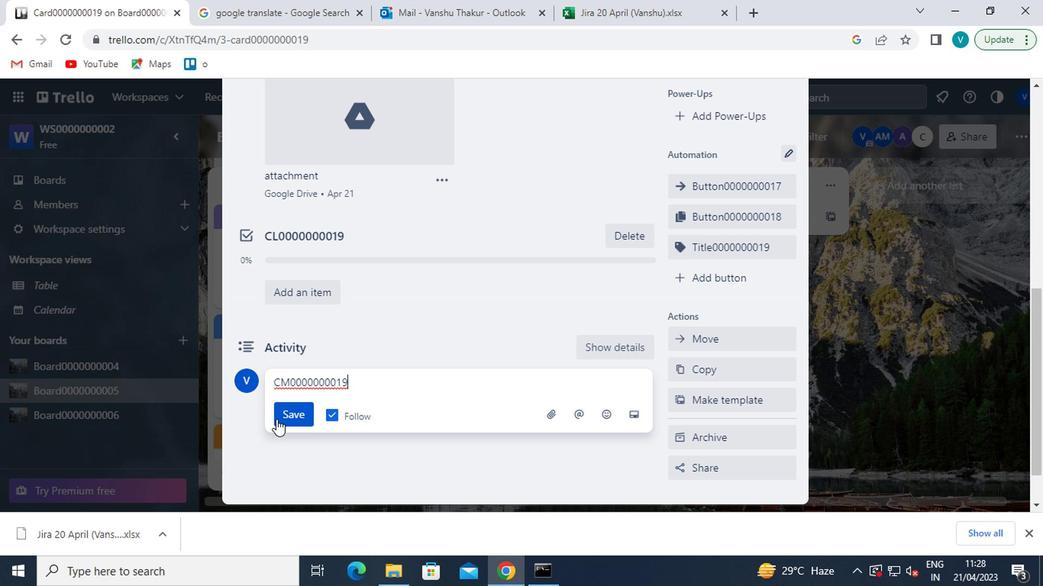 
Action: Mouse pressed left at (285, 416)
Screenshot: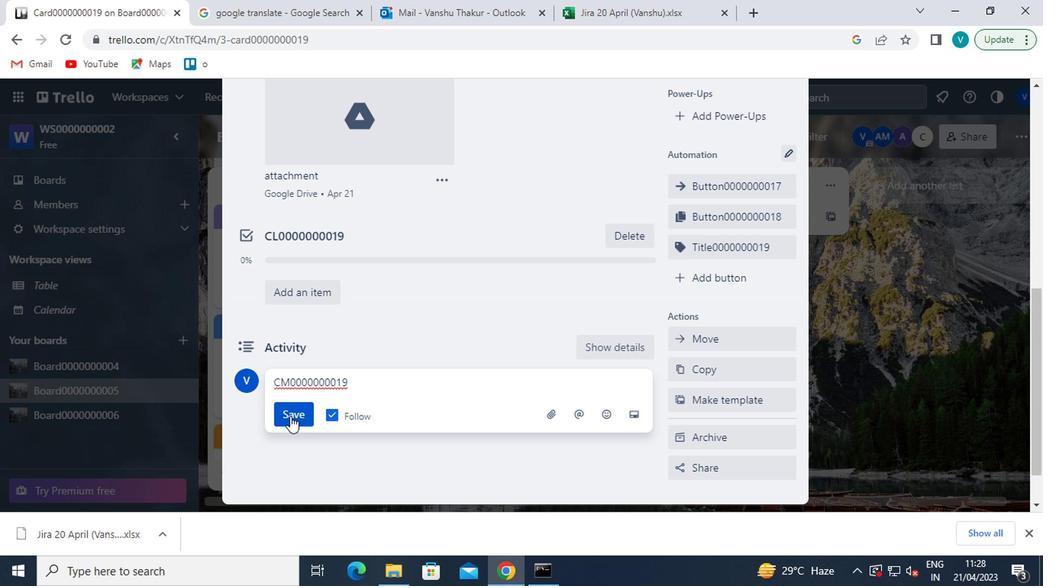 
Action: Mouse moved to (276, 364)
Screenshot: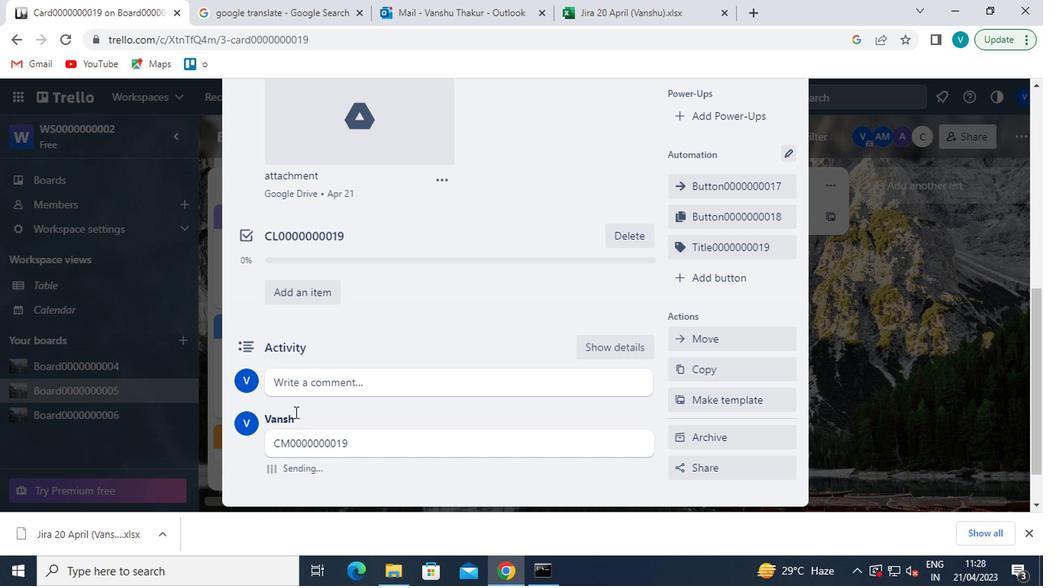 
